Task: Find a guest house in Trento, Philippines, for 1 guest from 7th to 14th July, with a price range of ₹6000 to ₹14000, 1 bedroom, 1 bed, and self check-in option.
Action: Mouse moved to (462, 92)
Screenshot: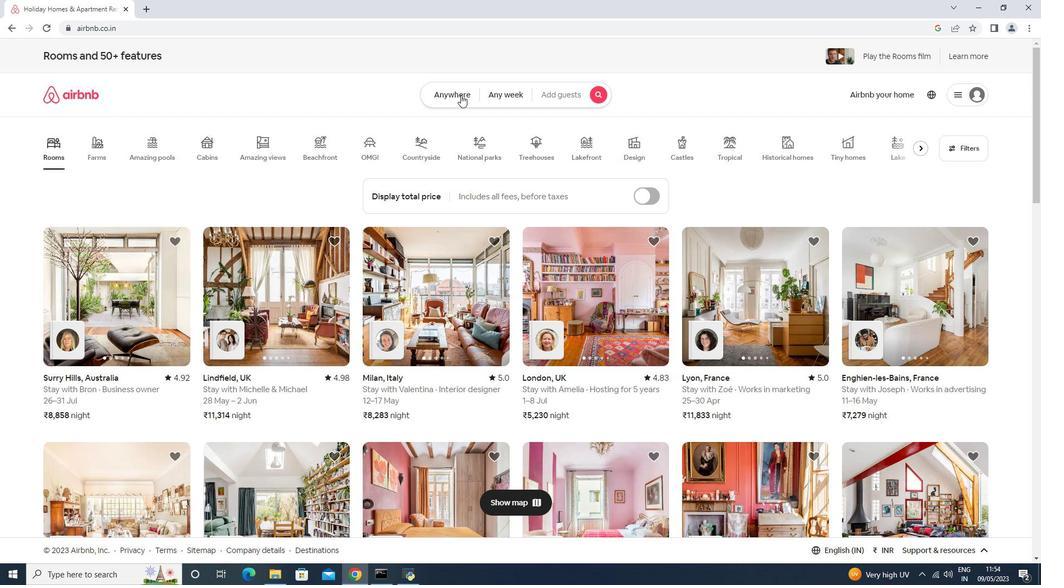 
Action: Mouse pressed left at (462, 92)
Screenshot: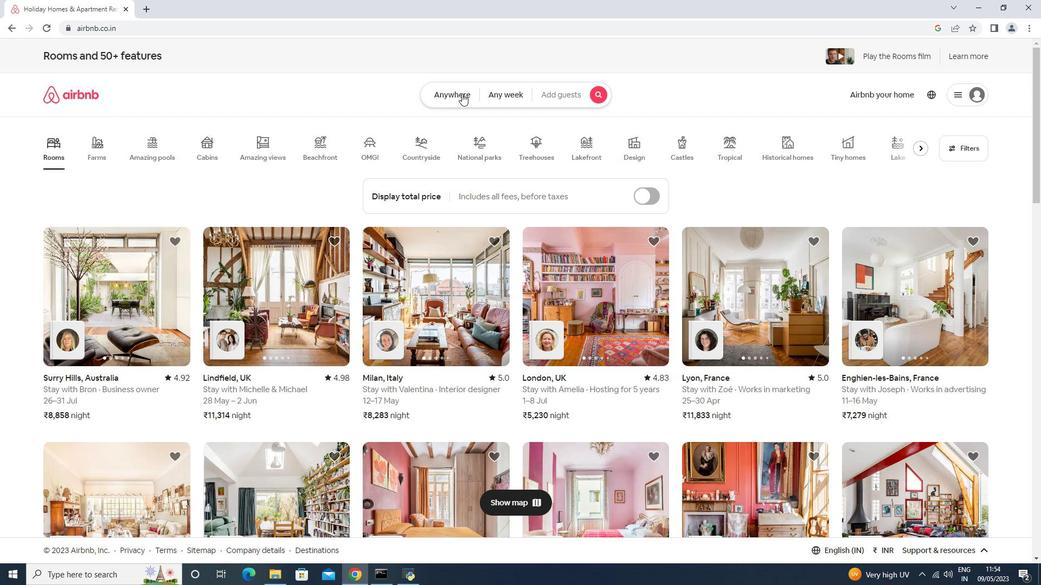 
Action: Mouse moved to (387, 144)
Screenshot: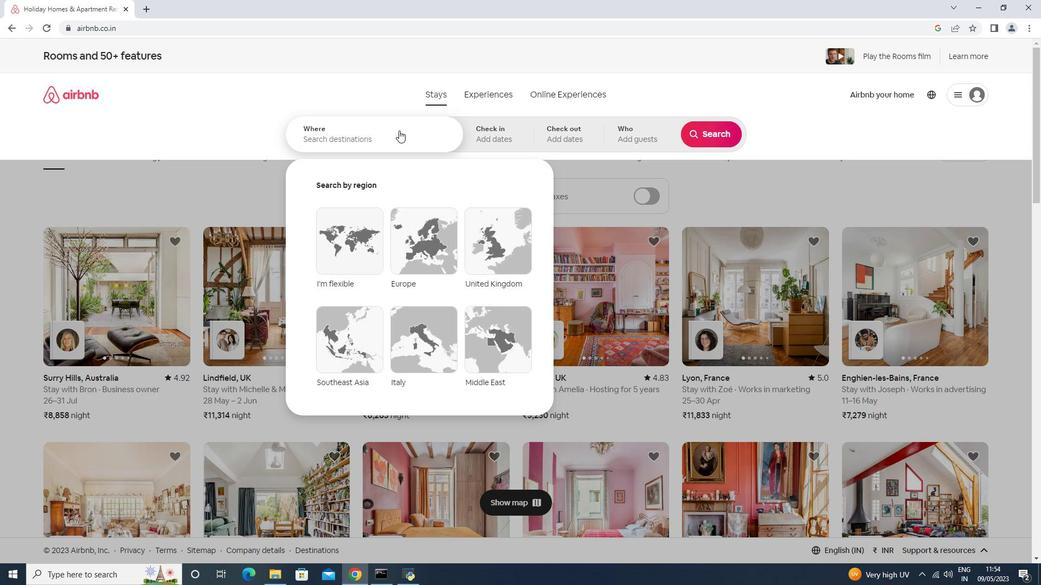 
Action: Mouse pressed left at (387, 144)
Screenshot: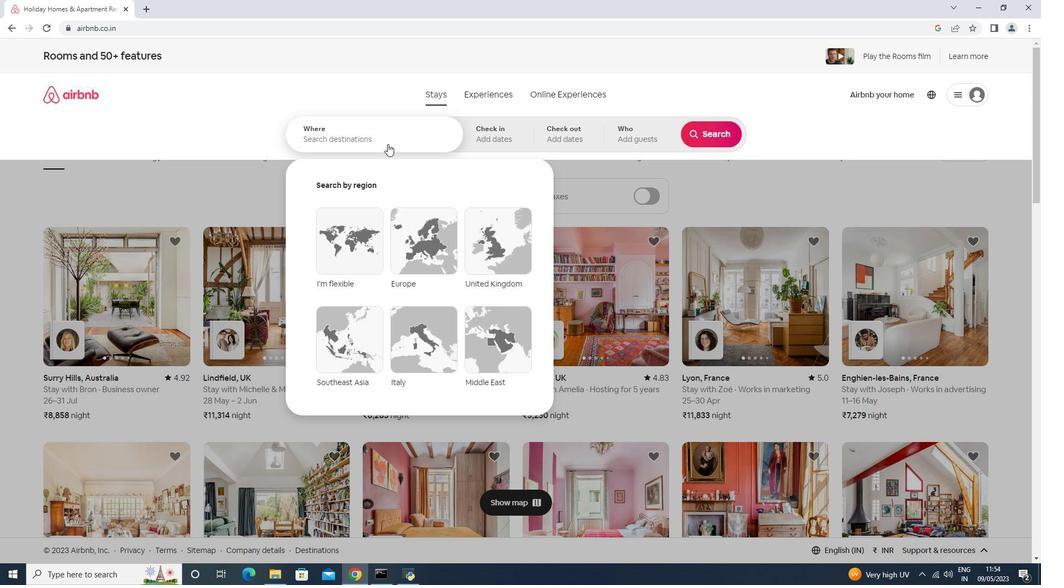 
Action: Key pressed <Key.shift>Trento,<Key.space><Key.shift><Key.shift><Key.shift><Key.shift><Key.shift><Key.shift><Key.shift><Key.shift><Key.shift><Key.shift><Key.shift><Key.shift><Key.shift><Key.shift><Key.shift><Key.shift><Key.shift><Key.shift><Key.shift><Key.shift><Key.shift><Key.shift><Key.shift>Phillippins<Key.enter>
Screenshot: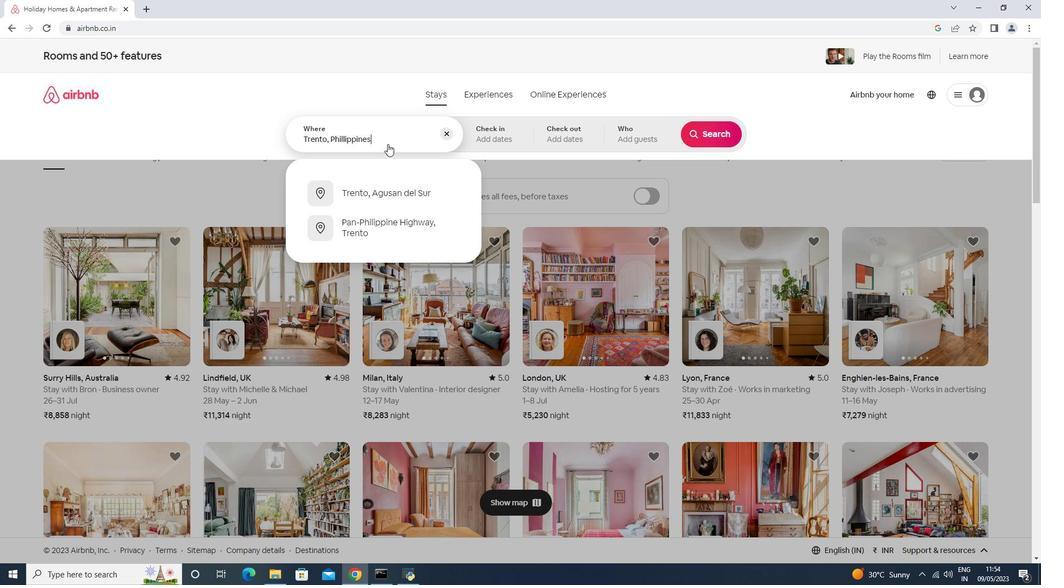 
Action: Mouse moved to (707, 219)
Screenshot: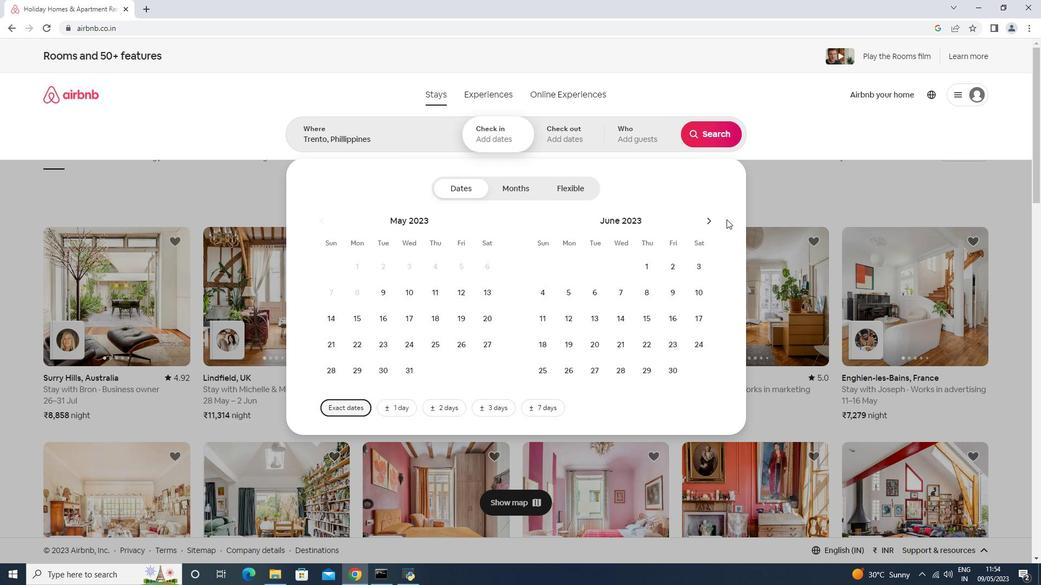 
Action: Mouse pressed left at (707, 219)
Screenshot: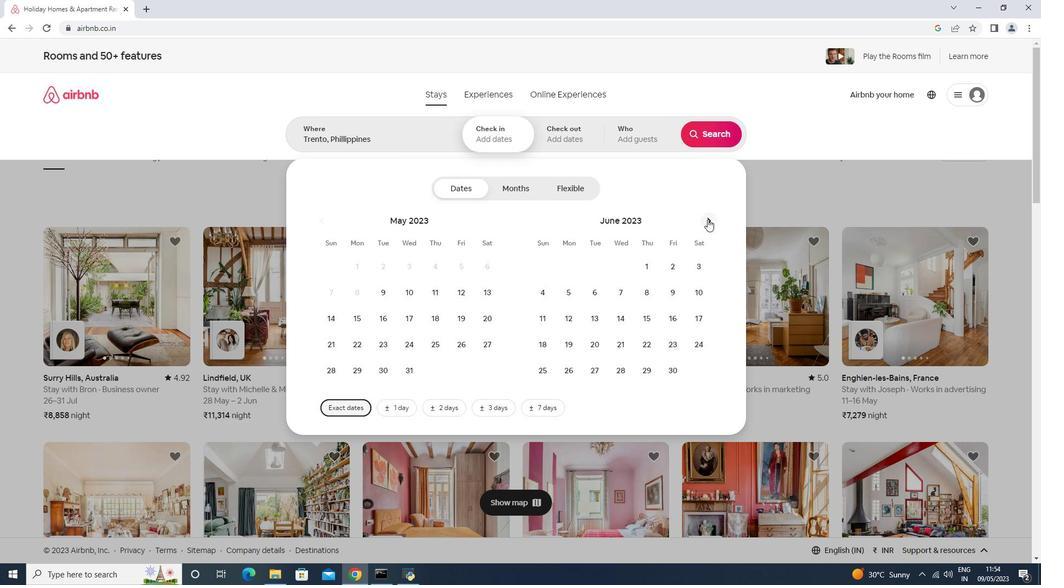 
Action: Mouse moved to (667, 291)
Screenshot: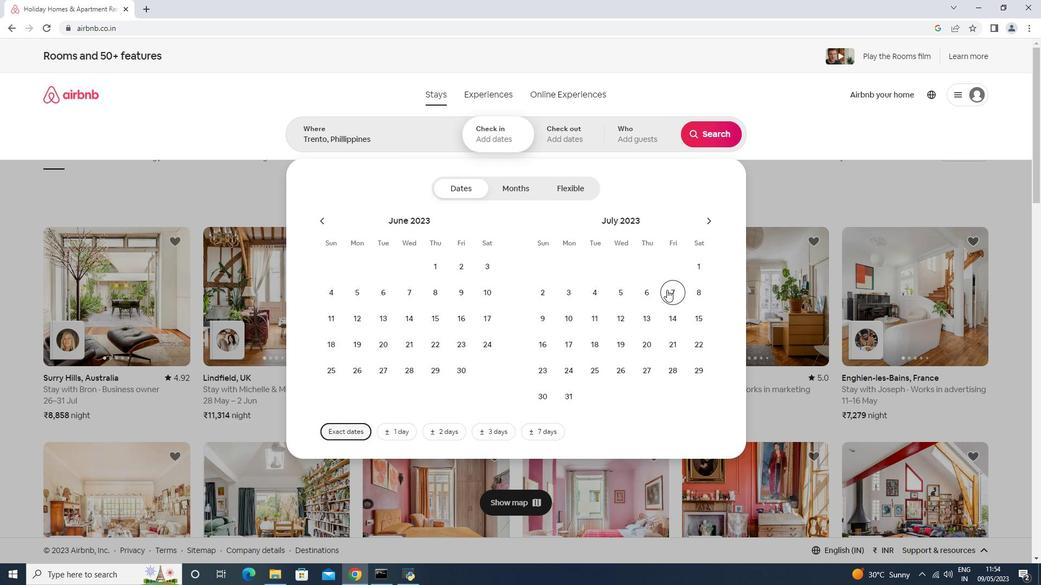 
Action: Mouse pressed left at (667, 291)
Screenshot: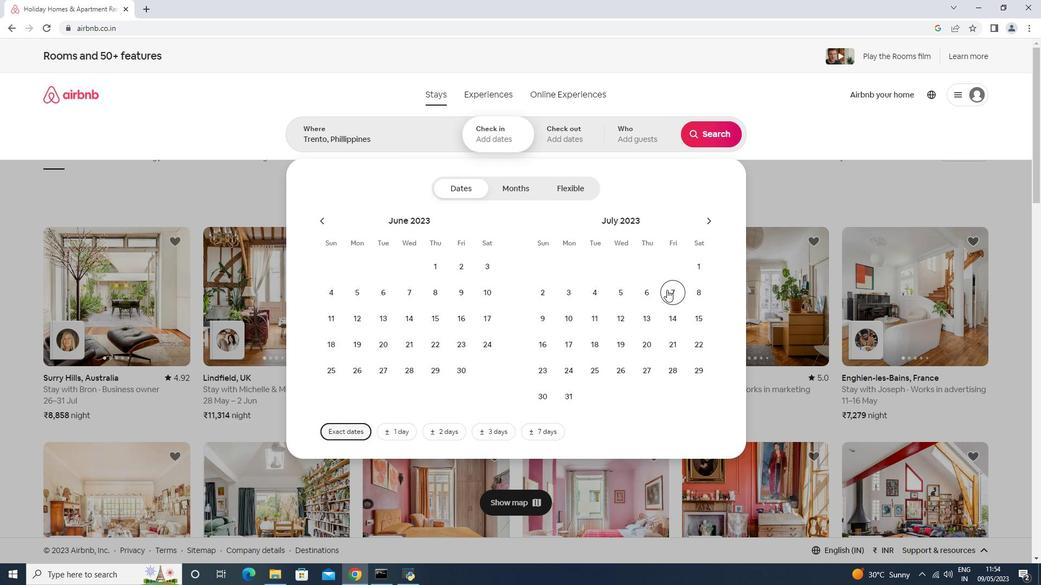 
Action: Mouse moved to (676, 321)
Screenshot: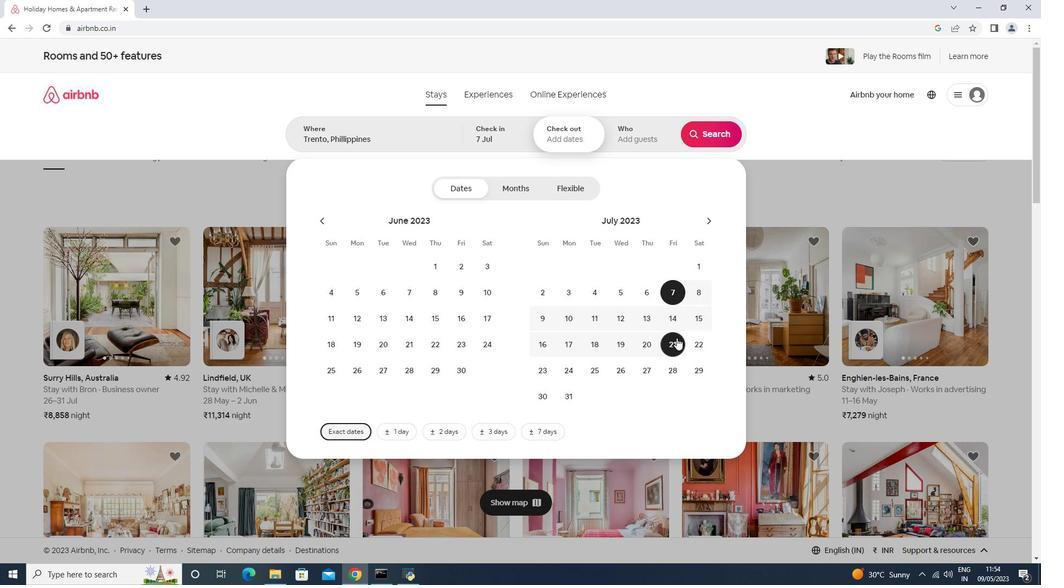 
Action: Mouse pressed left at (676, 321)
Screenshot: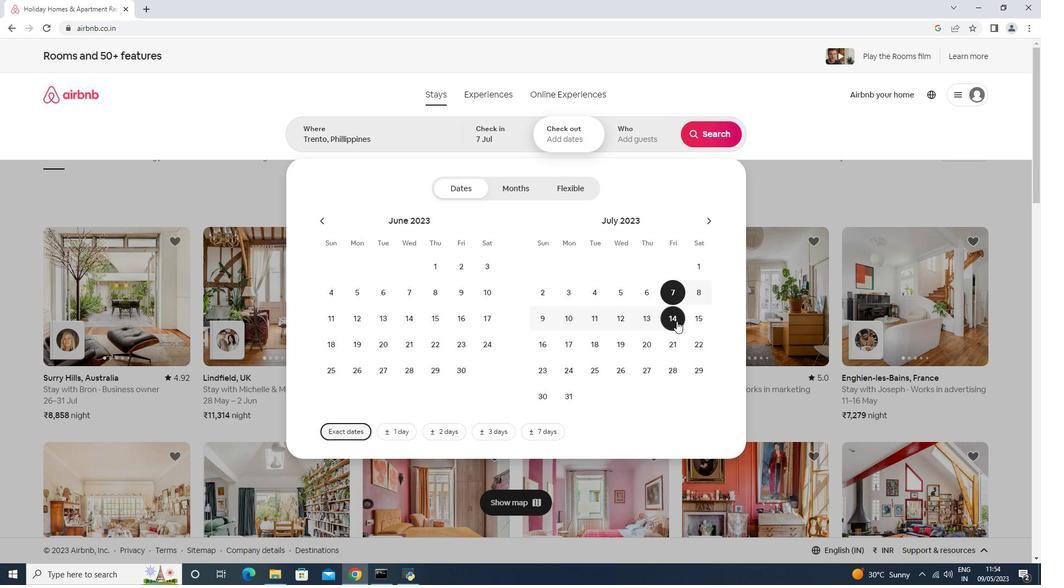 
Action: Mouse moved to (644, 149)
Screenshot: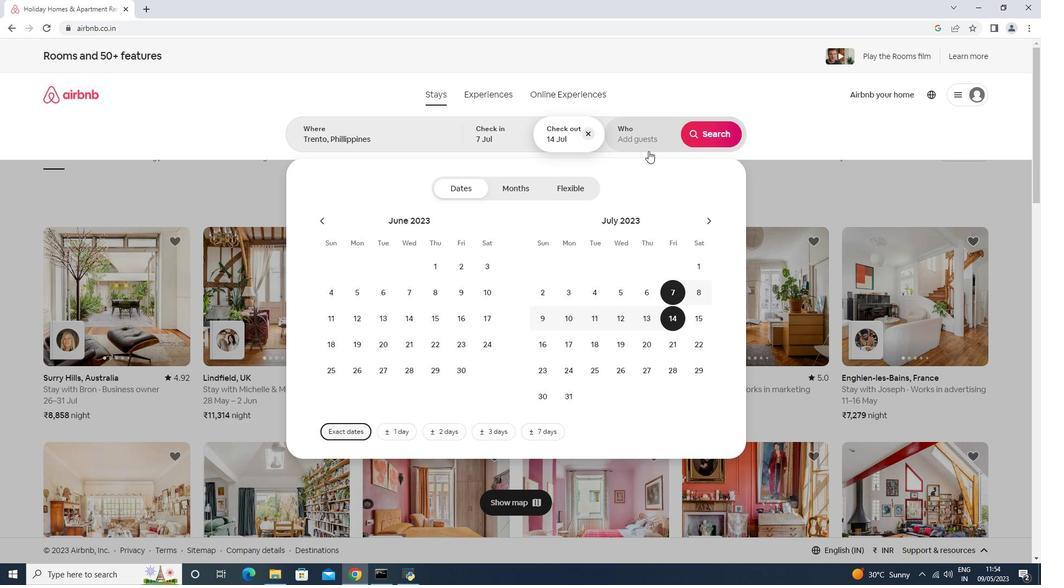 
Action: Mouse pressed left at (644, 149)
Screenshot: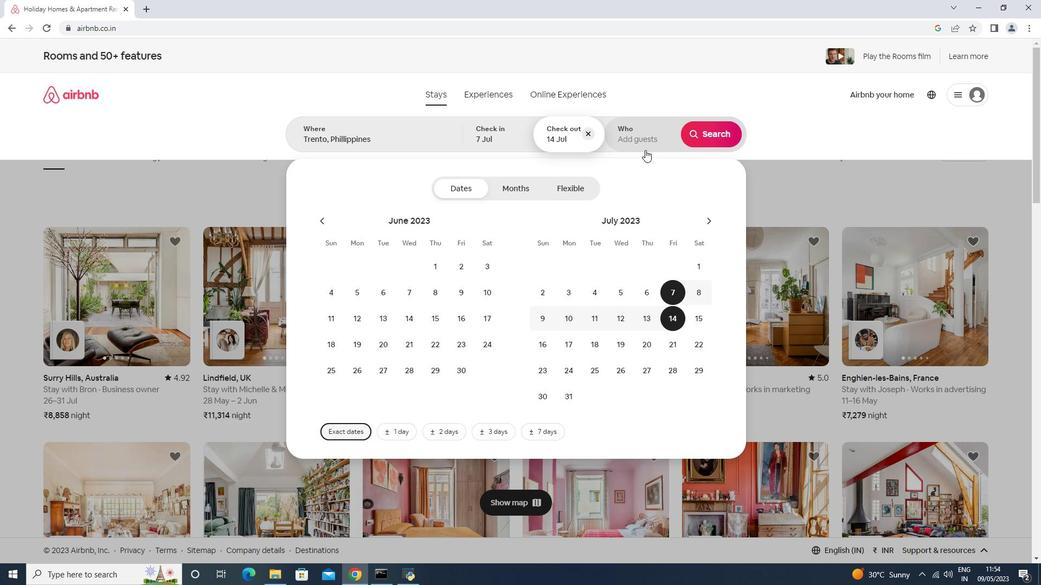 
Action: Mouse moved to (710, 192)
Screenshot: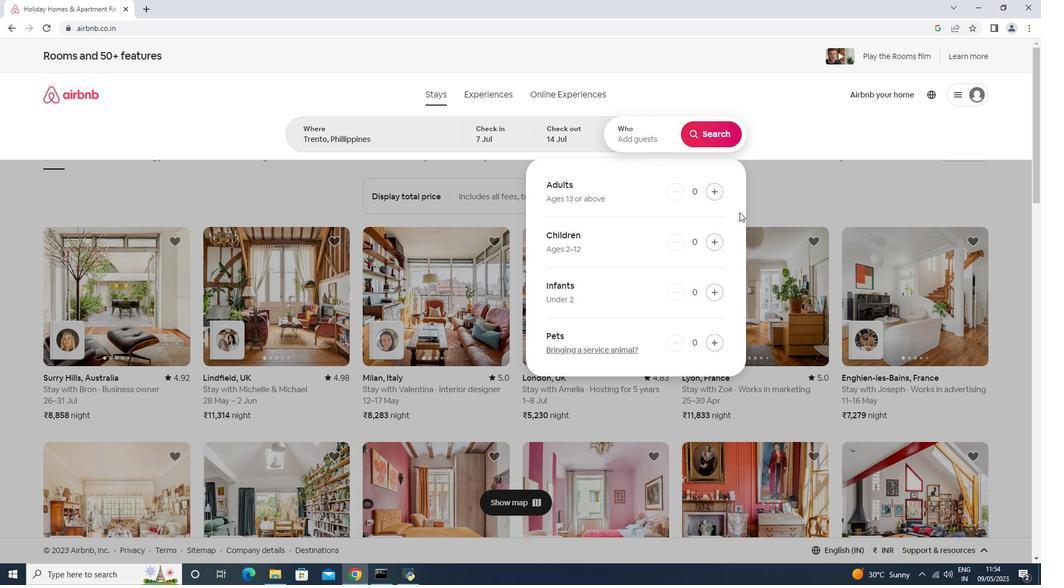 
Action: Mouse pressed left at (710, 192)
Screenshot: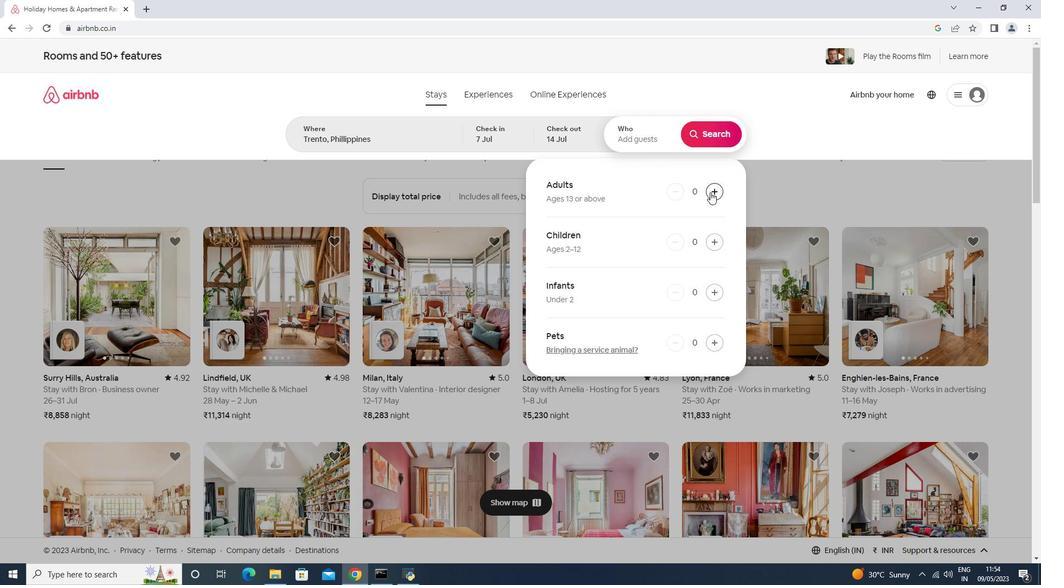 
Action: Mouse moved to (718, 131)
Screenshot: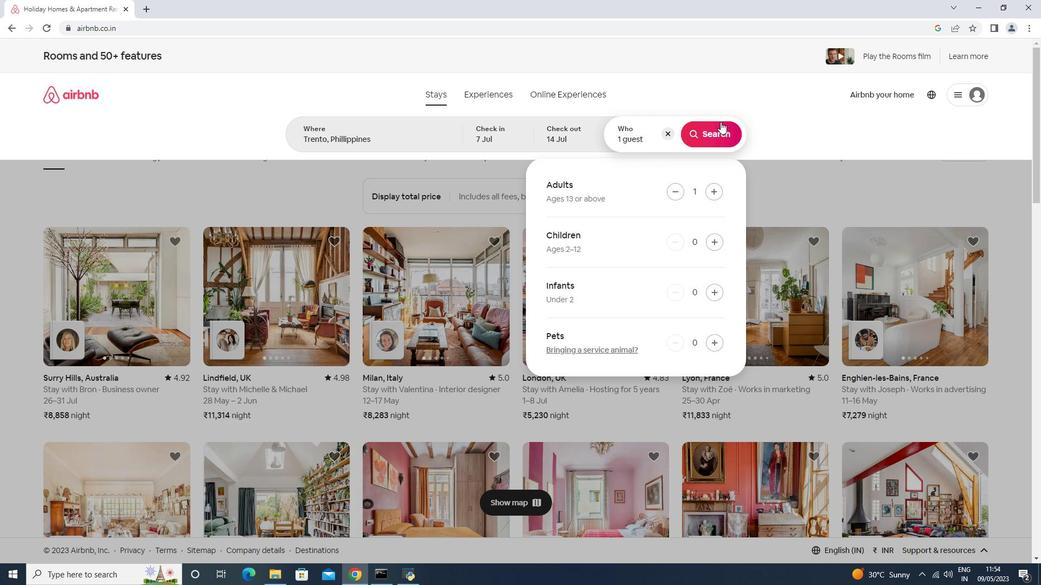 
Action: Mouse pressed left at (718, 131)
Screenshot: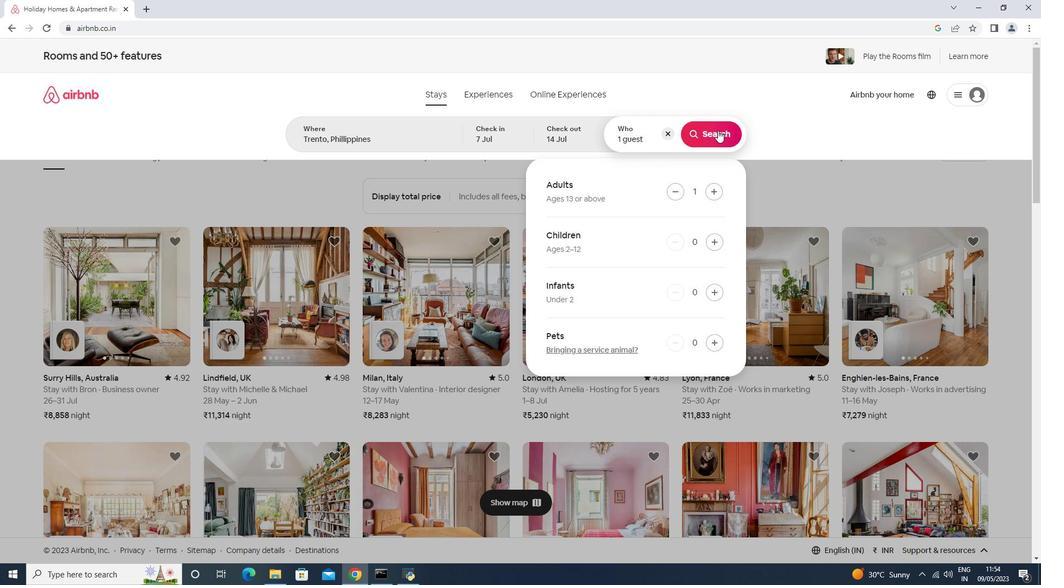 
Action: Mouse moved to (988, 111)
Screenshot: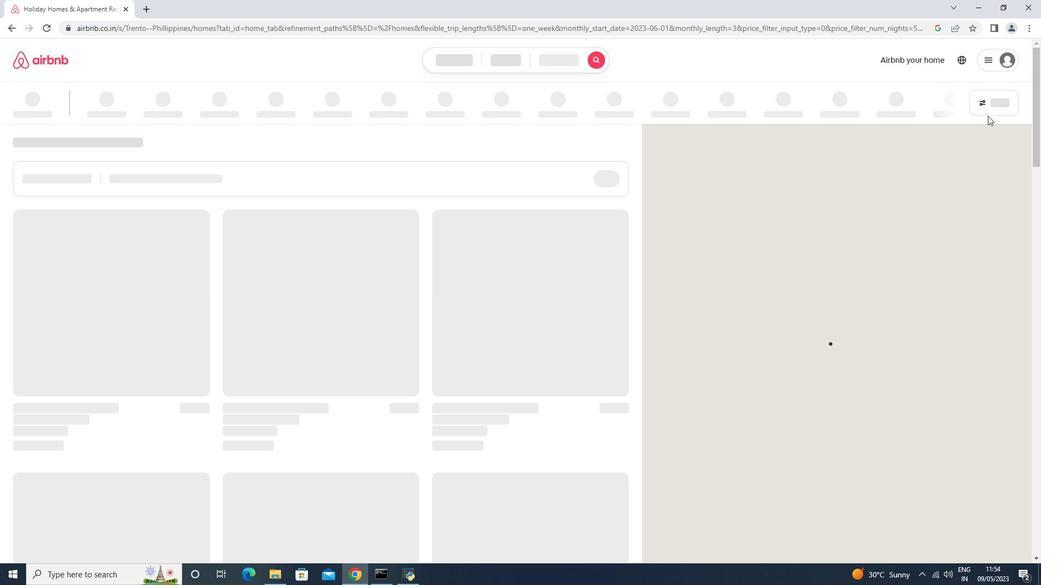 
Action: Mouse pressed left at (988, 111)
Screenshot: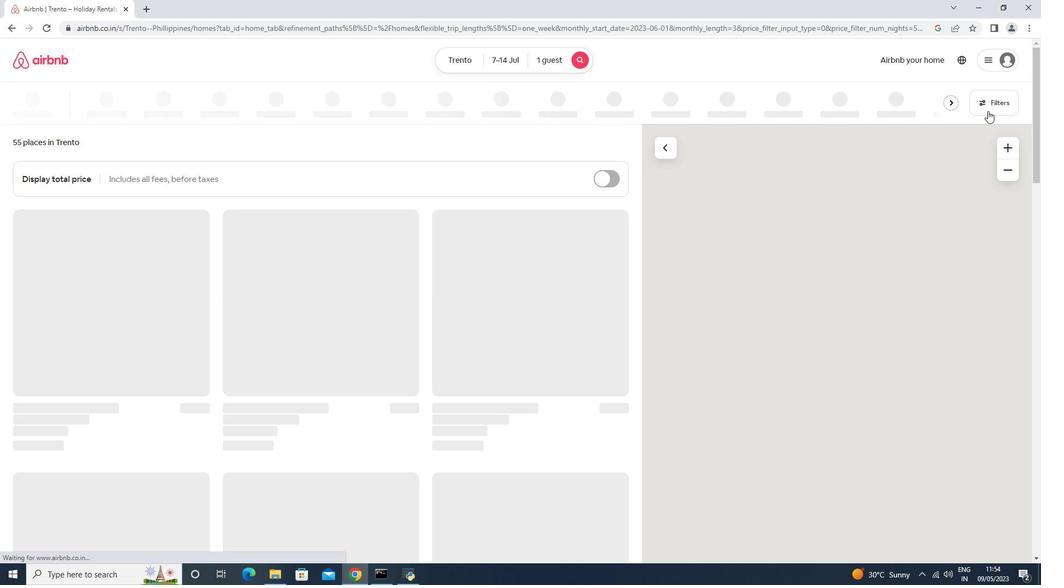 
Action: Mouse moved to (463, 356)
Screenshot: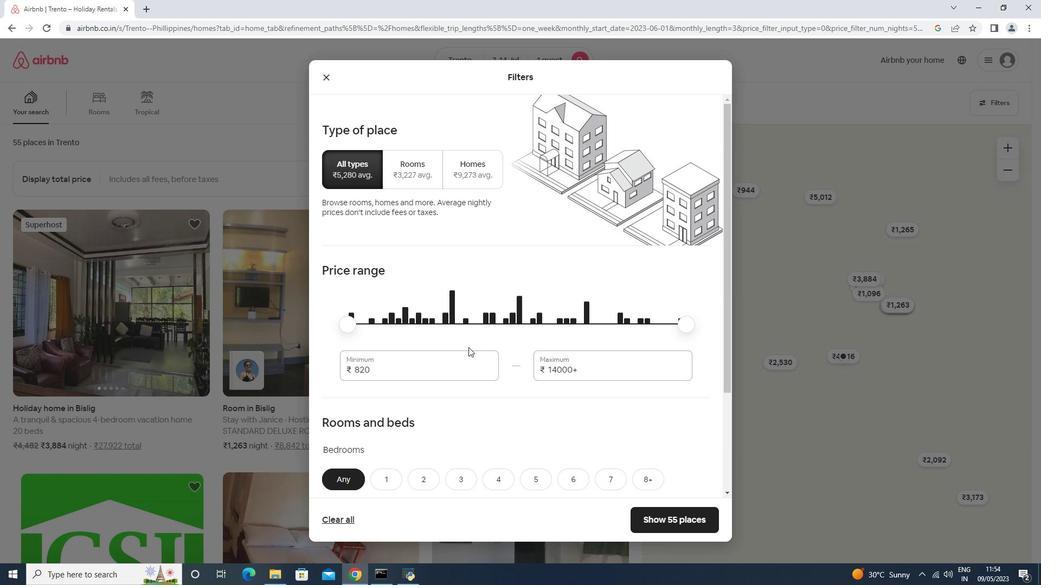 
Action: Mouse pressed left at (463, 356)
Screenshot: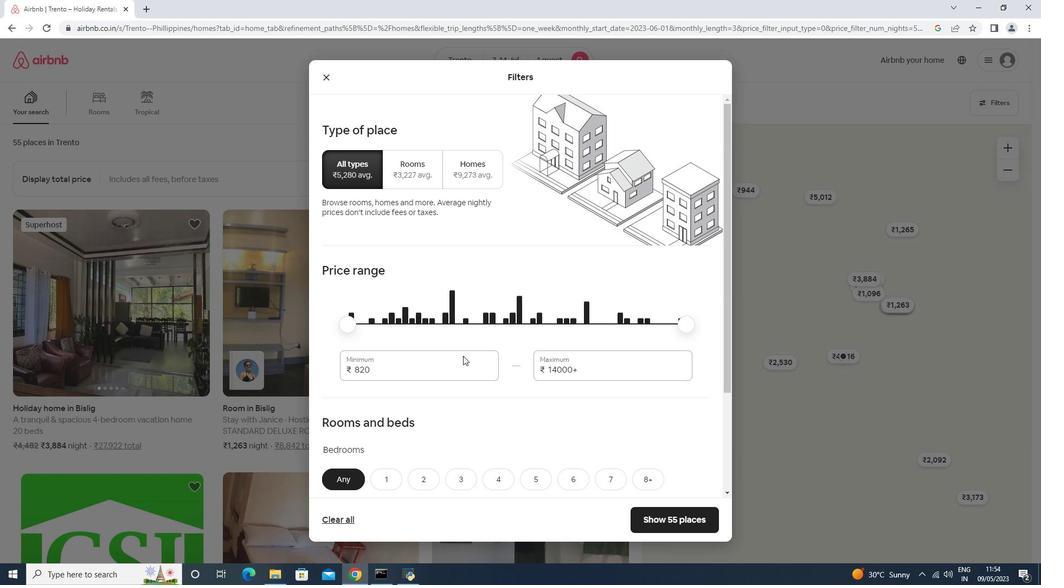 
Action: Mouse moved to (462, 356)
Screenshot: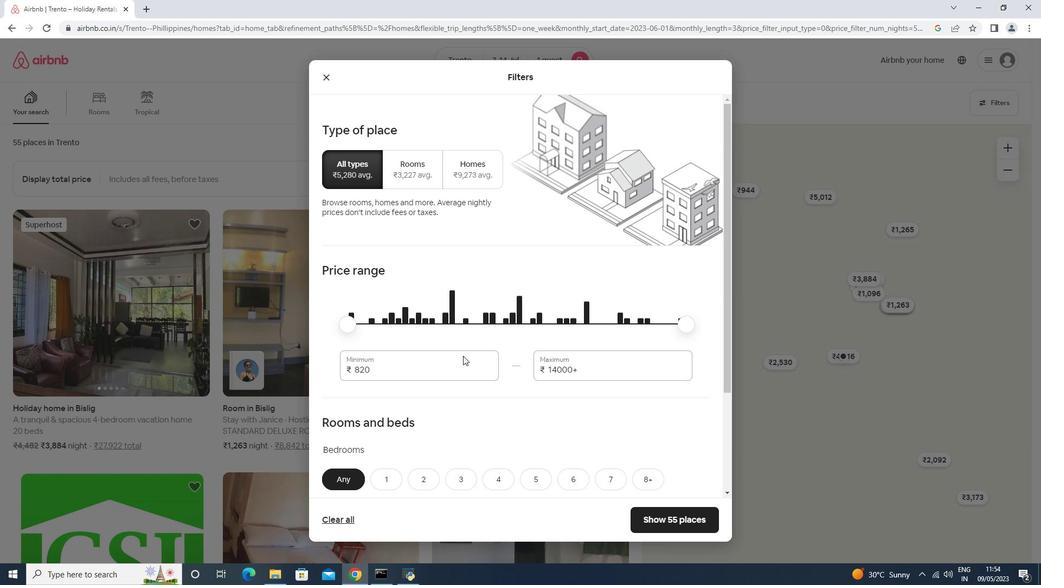 
Action: Key pressed <Key.backspace><Key.backspace><Key.backspace><Key.backspace><Key.backspace><Key.backspace>6000<Key.tab>1400
Screenshot: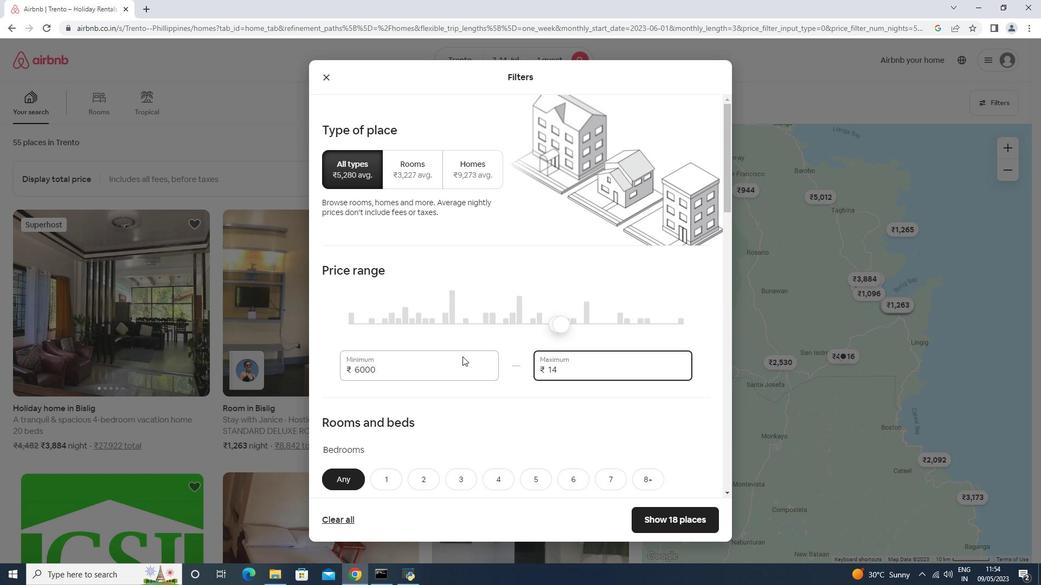 
Action: Mouse moved to (463, 355)
Screenshot: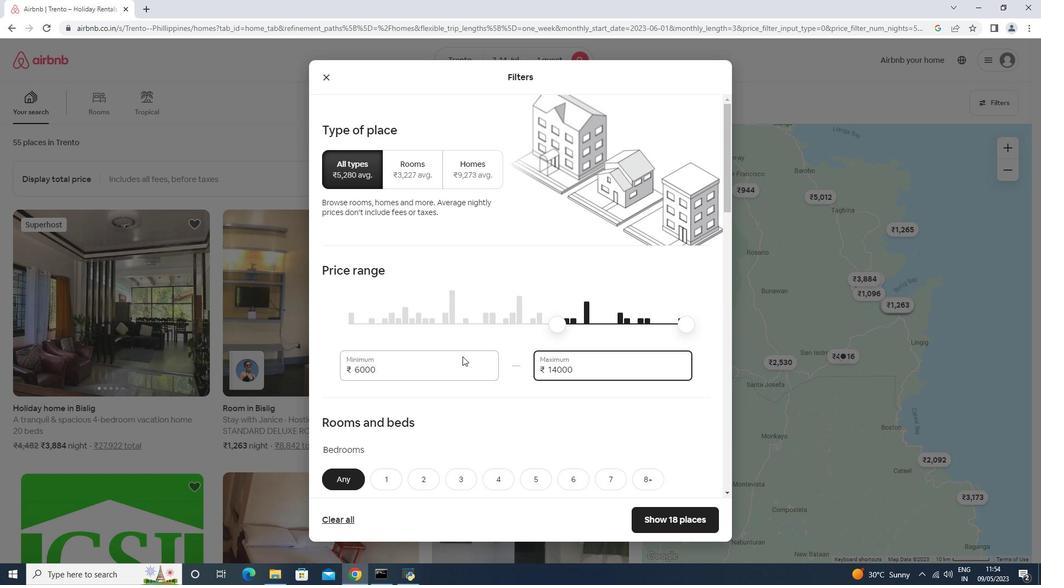 
Action: Mouse scrolled (463, 354) with delta (0, 0)
Screenshot: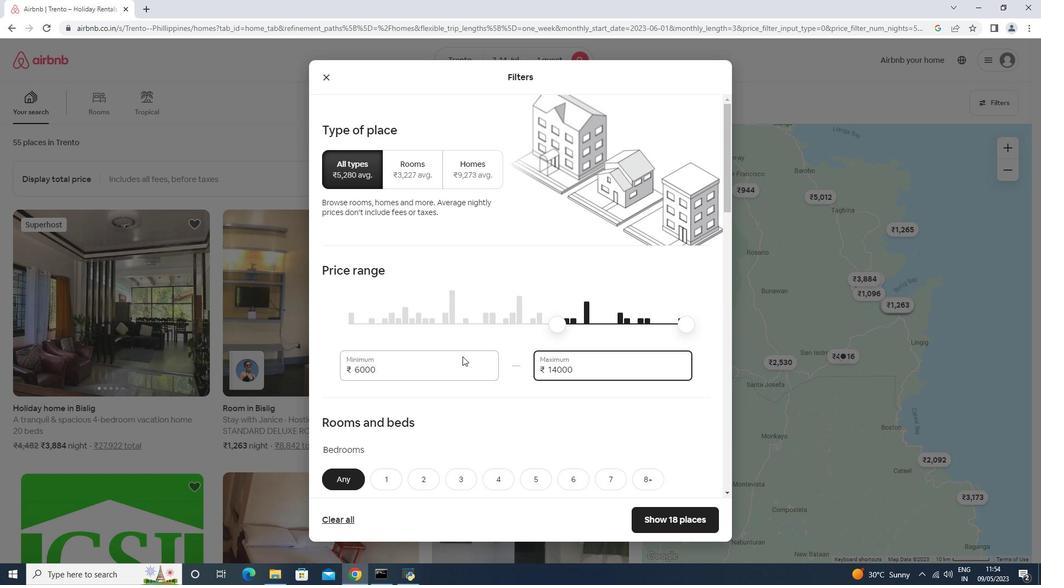 
Action: Mouse scrolled (463, 354) with delta (0, 0)
Screenshot: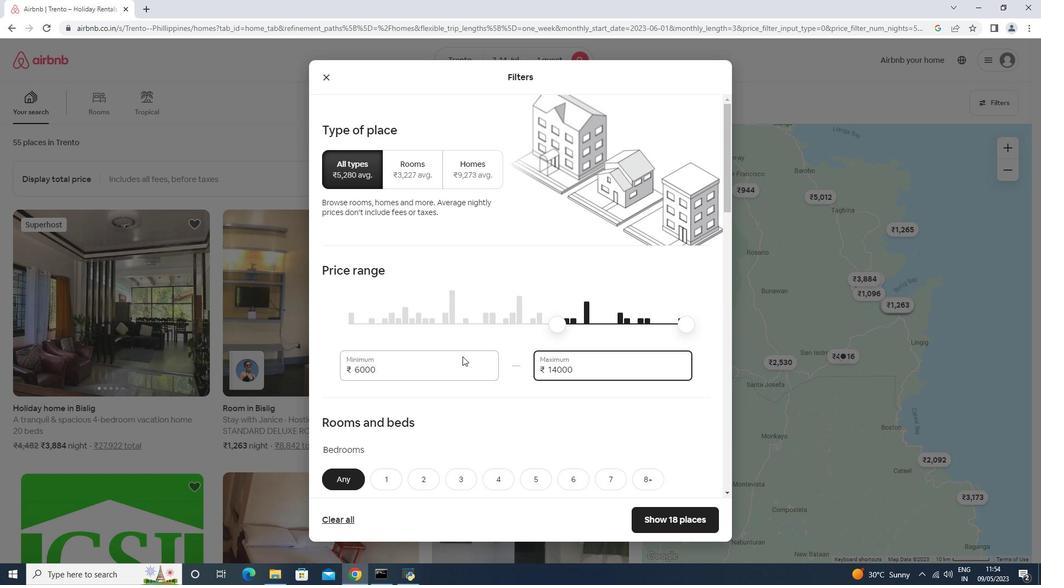
Action: Mouse scrolled (463, 354) with delta (0, 0)
Screenshot: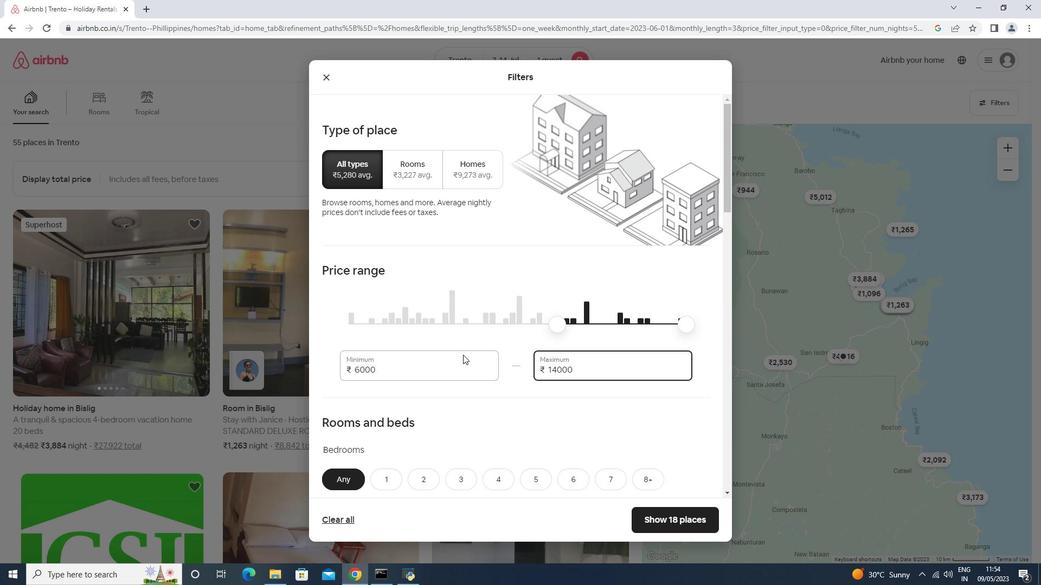 
Action: Mouse scrolled (463, 354) with delta (0, 0)
Screenshot: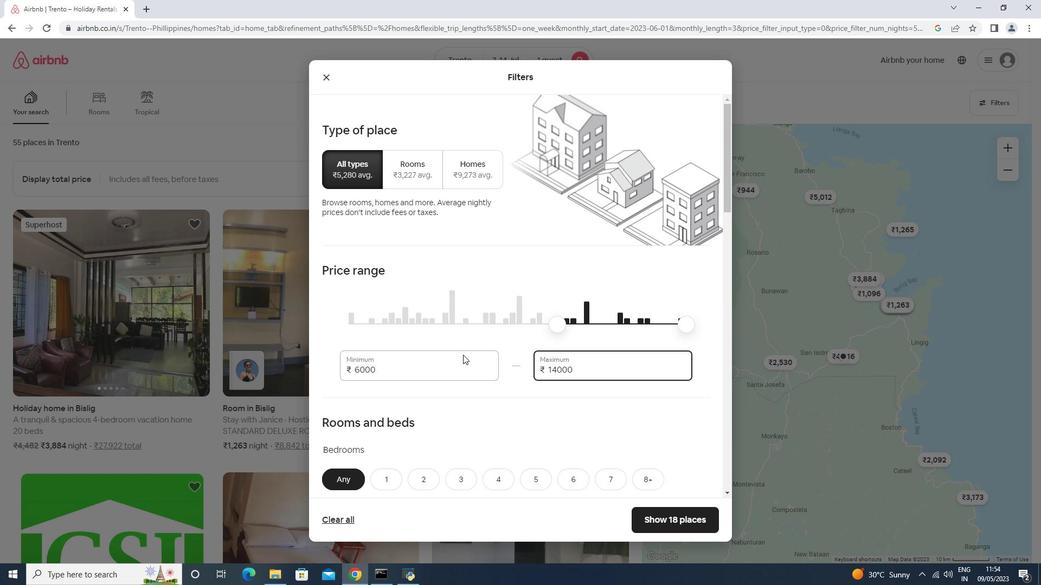 
Action: Mouse moved to (399, 265)
Screenshot: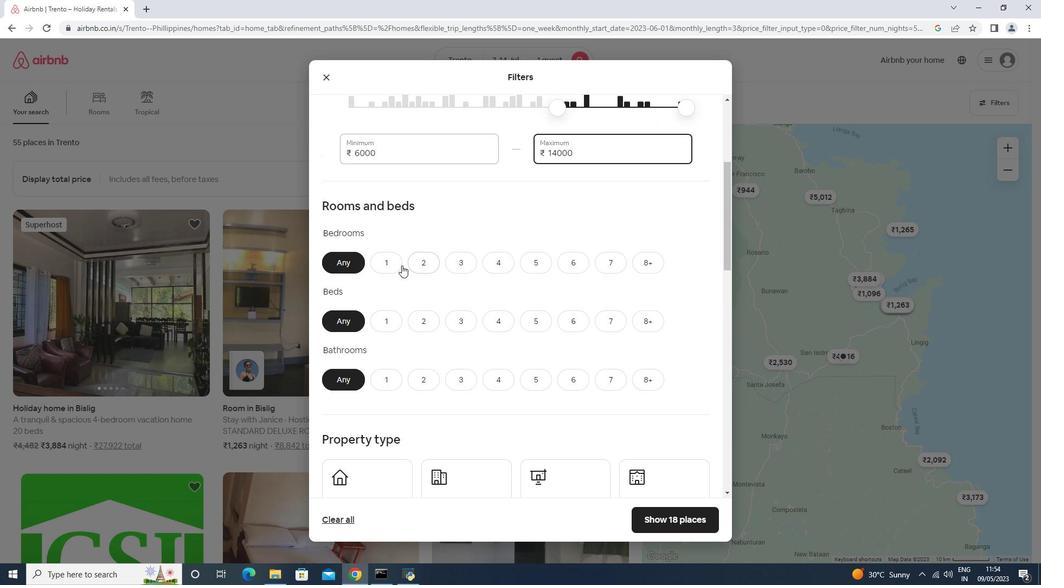 
Action: Mouse pressed left at (399, 265)
Screenshot: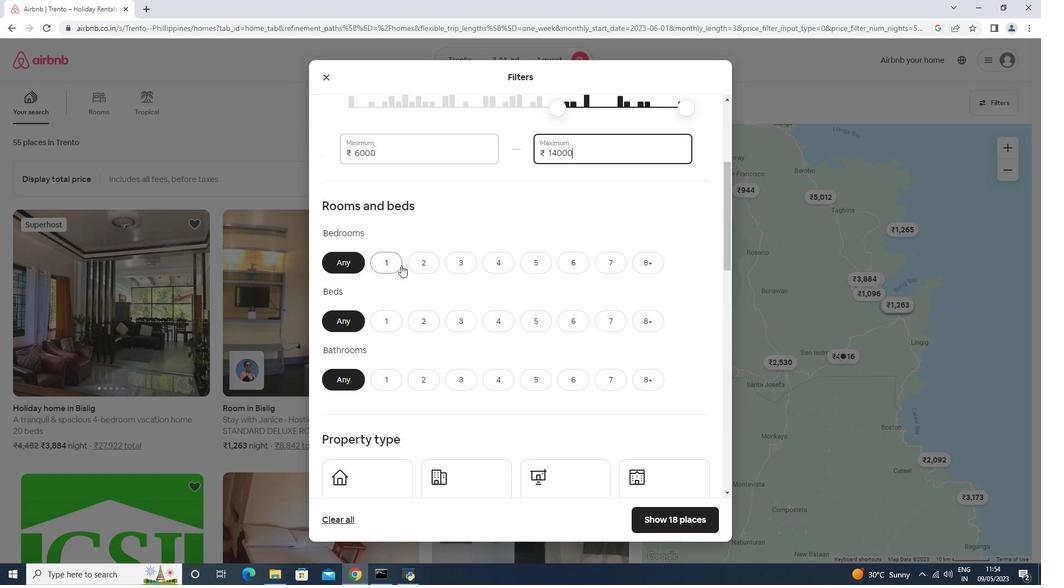 
Action: Mouse moved to (389, 345)
Screenshot: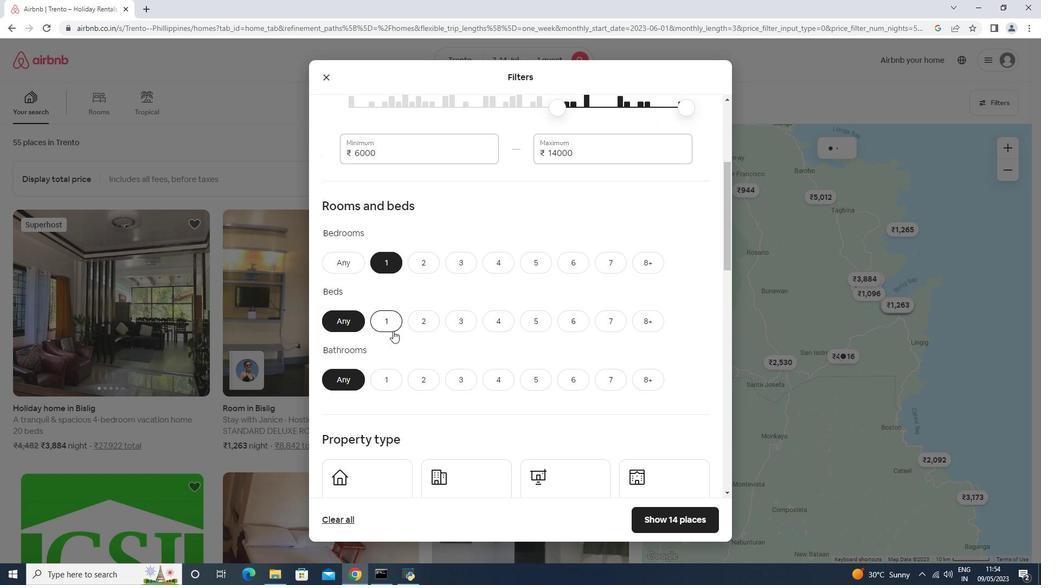 
Action: Mouse pressed left at (392, 331)
Screenshot: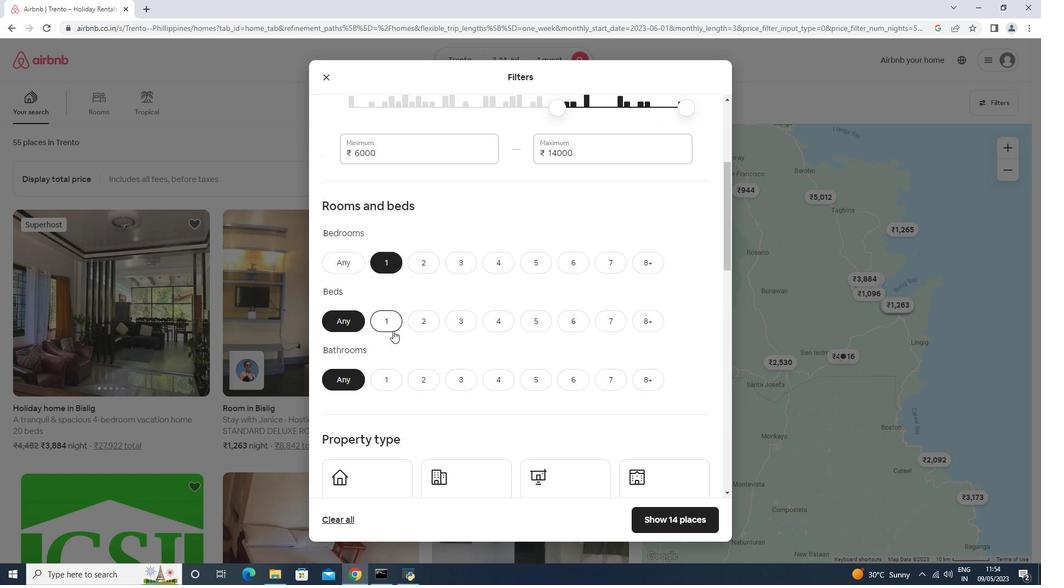 
Action: Mouse moved to (380, 386)
Screenshot: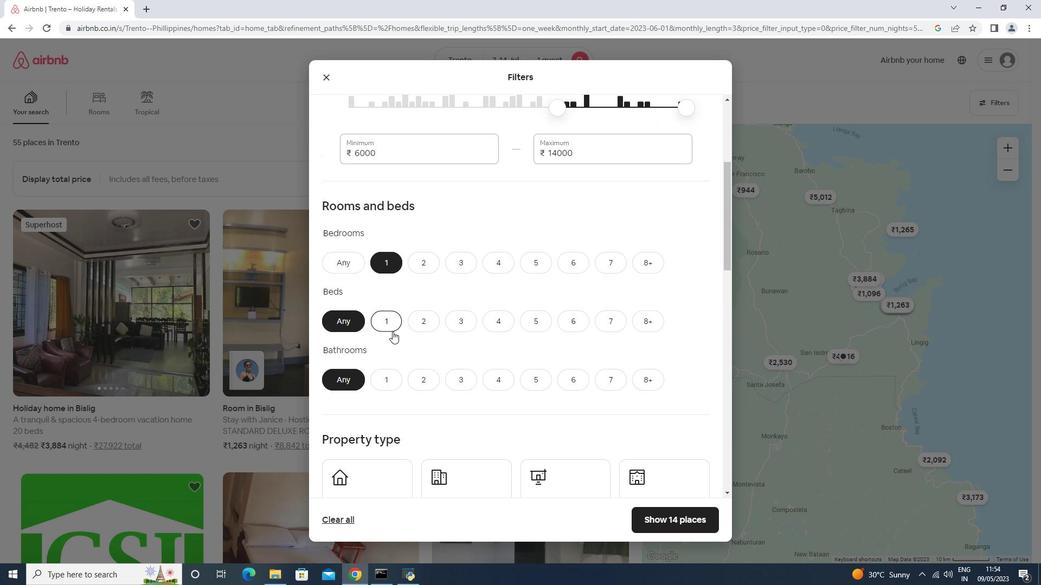 
Action: Mouse pressed left at (380, 386)
Screenshot: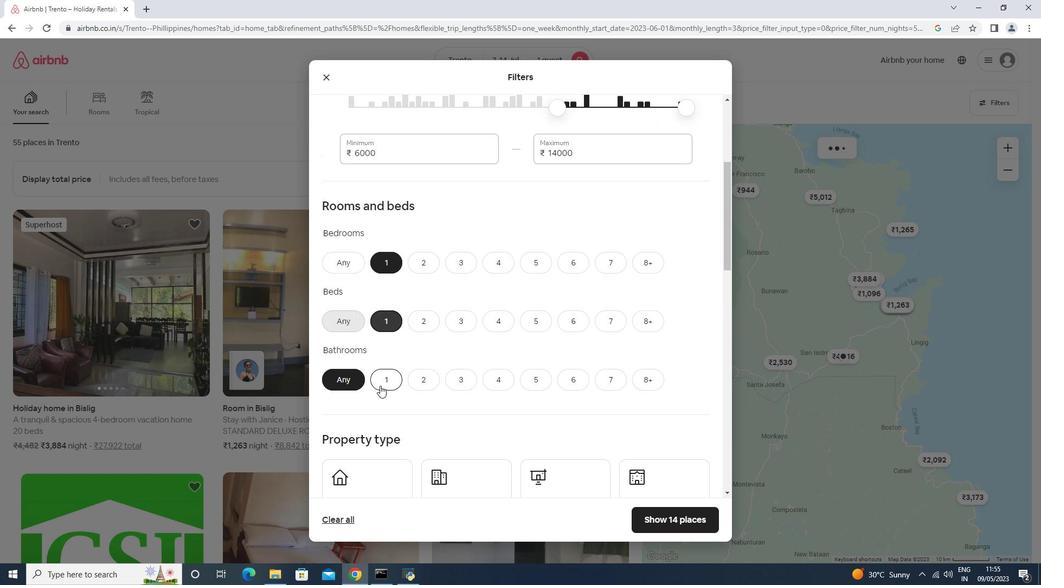 
Action: Mouse scrolled (380, 385) with delta (0, 0)
Screenshot: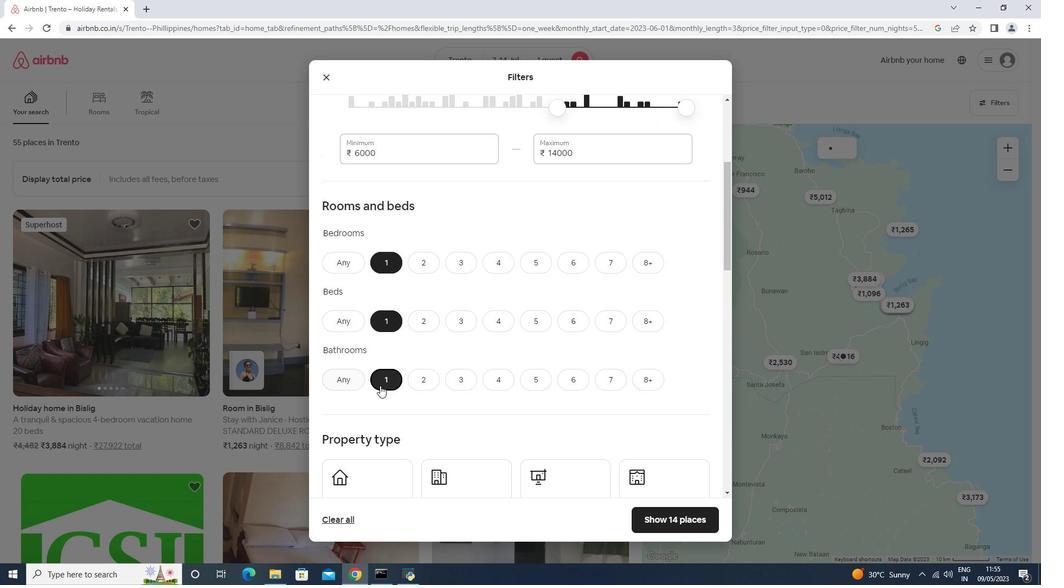 
Action: Mouse scrolled (380, 385) with delta (0, 0)
Screenshot: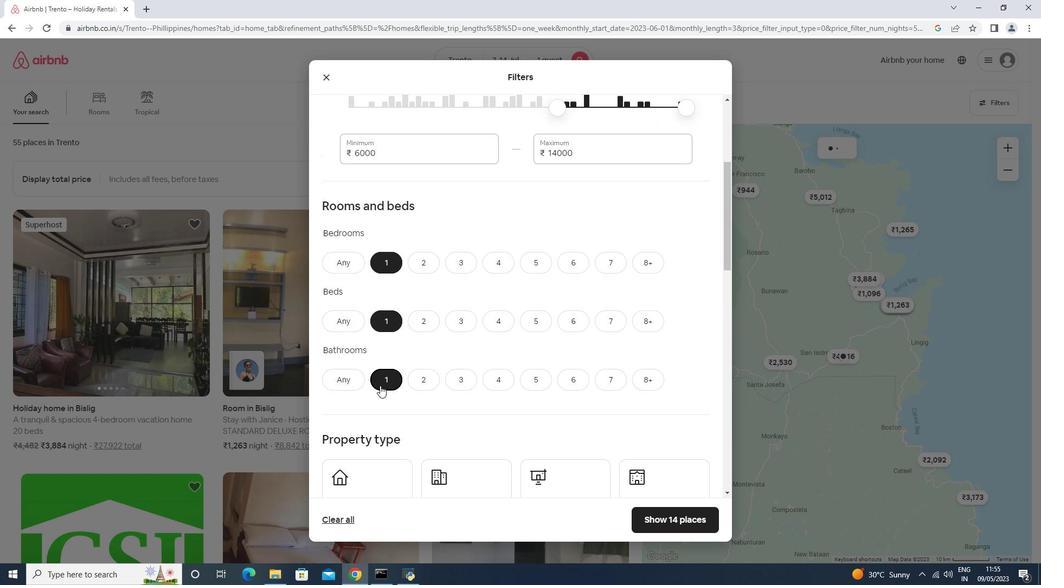 
Action: Mouse scrolled (380, 385) with delta (0, 0)
Screenshot: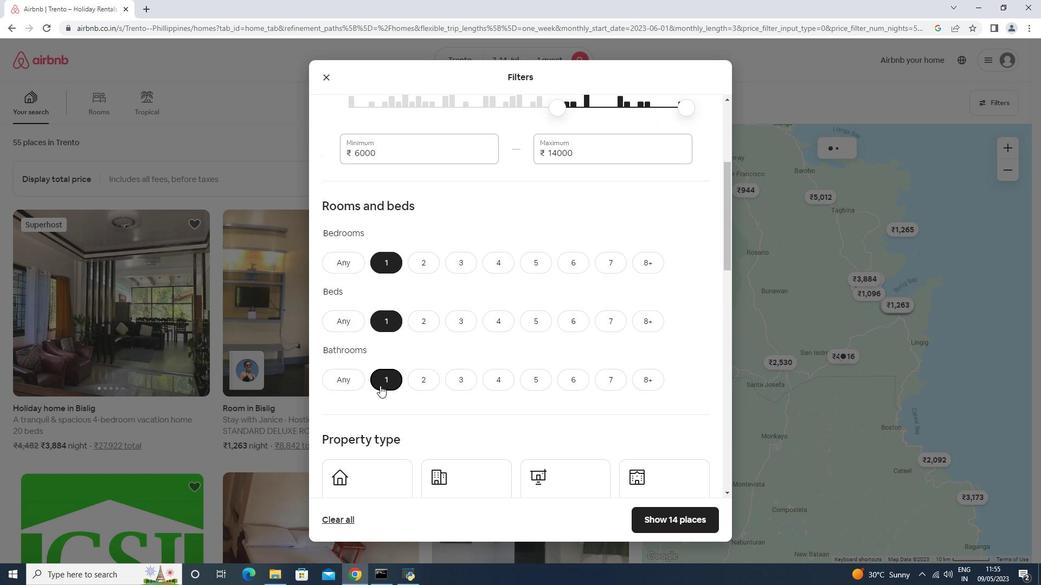 
Action: Mouse scrolled (380, 385) with delta (0, 0)
Screenshot: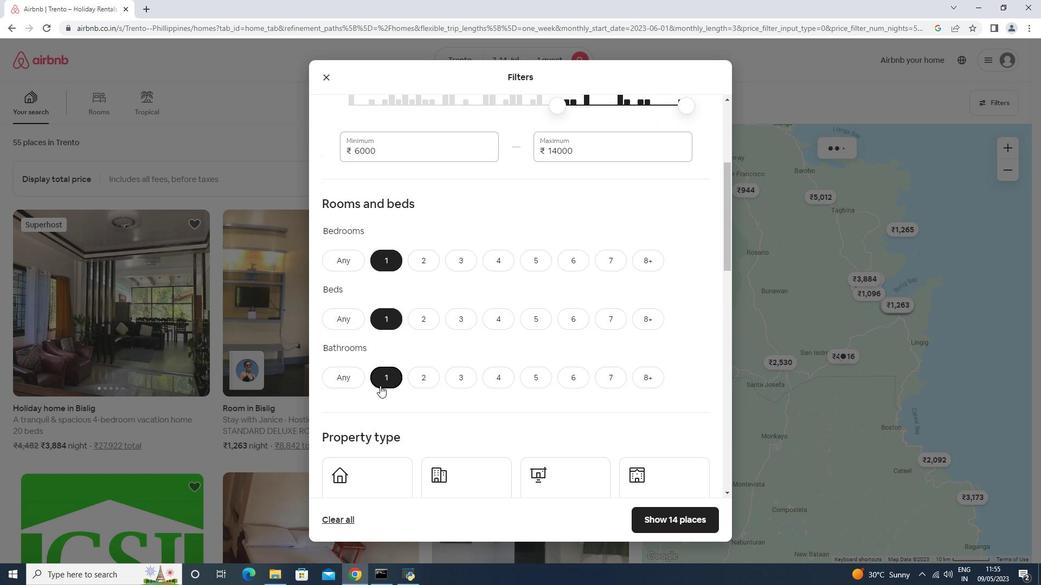 
Action: Mouse moved to (389, 297)
Screenshot: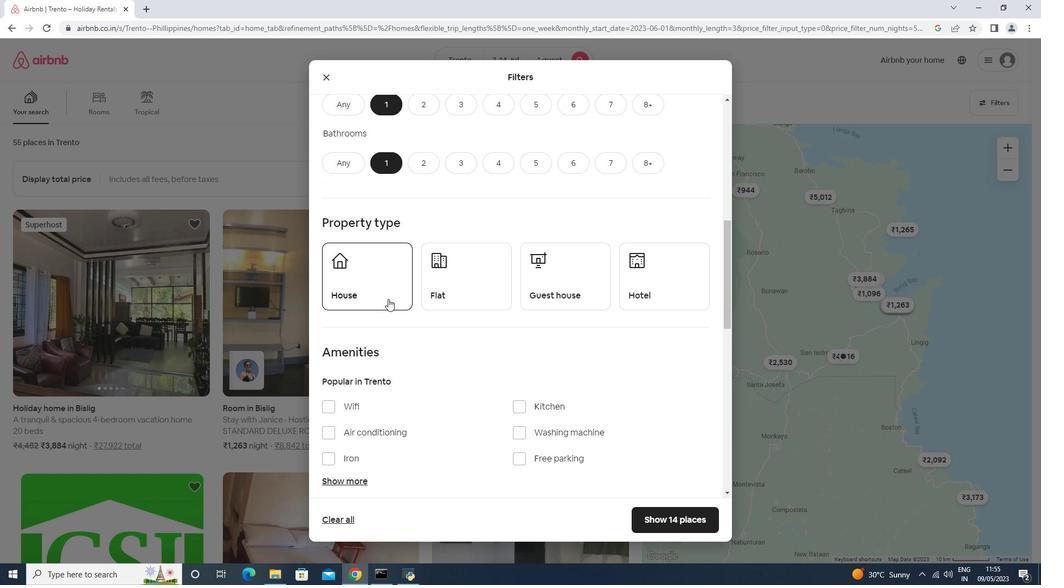 
Action: Mouse pressed left at (389, 297)
Screenshot: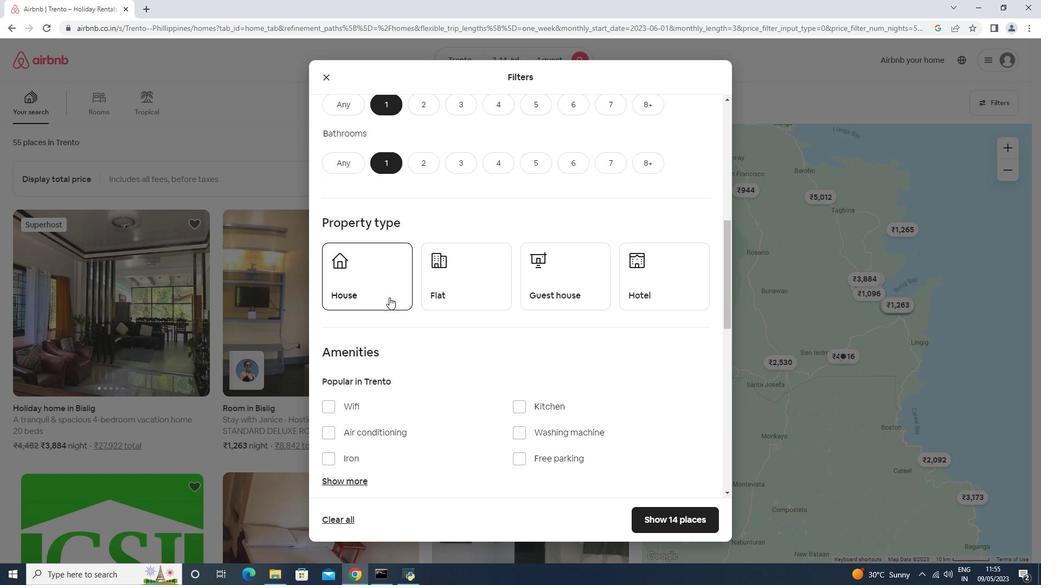
Action: Mouse moved to (504, 296)
Screenshot: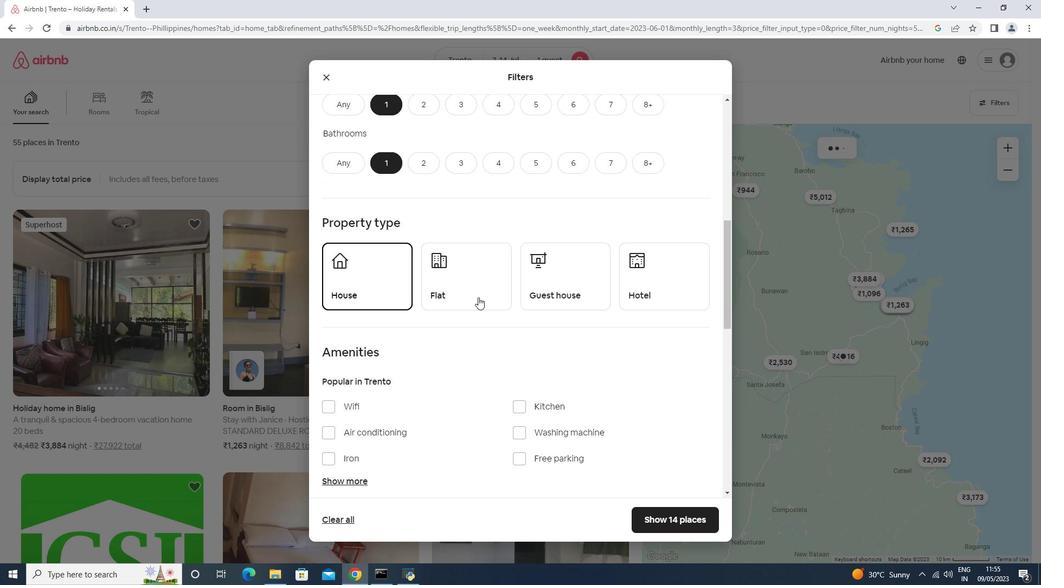 
Action: Mouse pressed left at (504, 296)
Screenshot: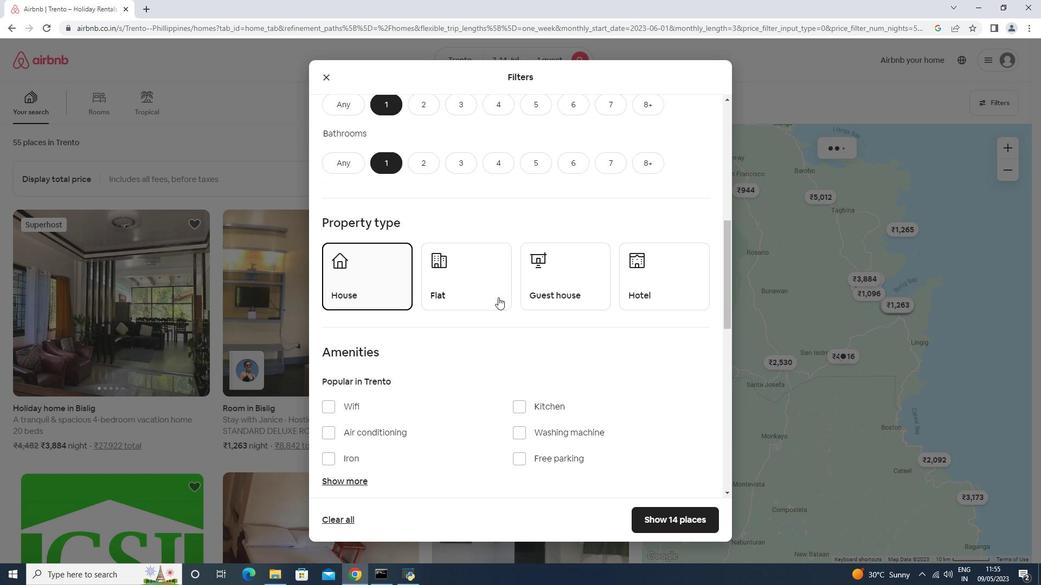 
Action: Mouse moved to (593, 282)
Screenshot: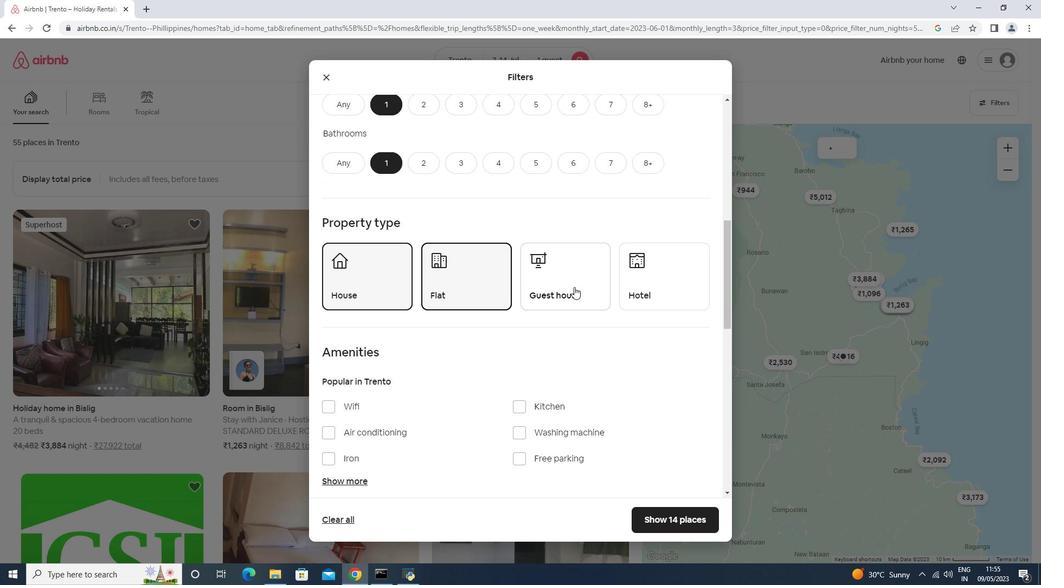
Action: Mouse pressed left at (593, 282)
Screenshot: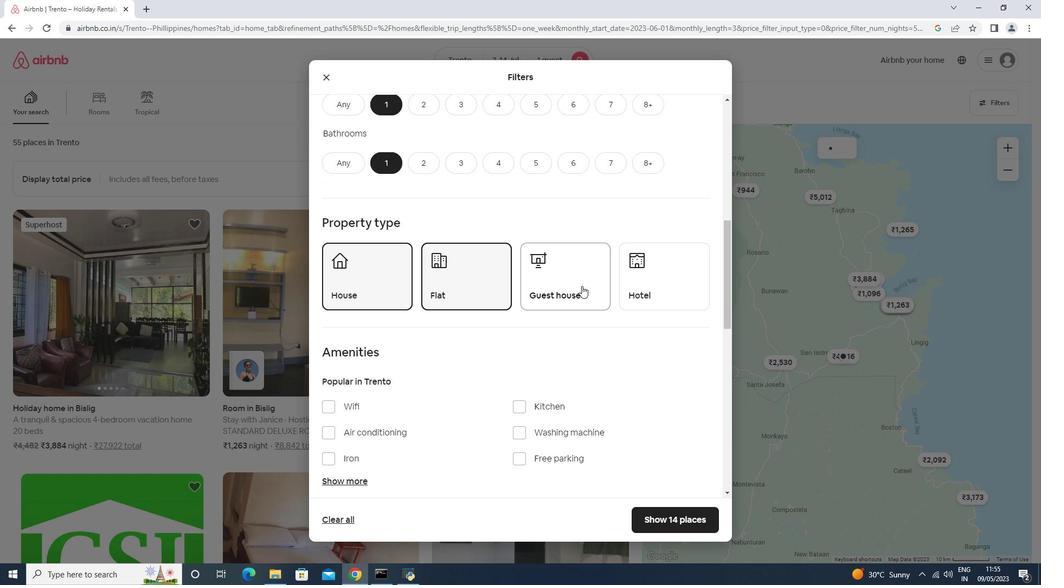 
Action: Mouse moved to (589, 285)
Screenshot: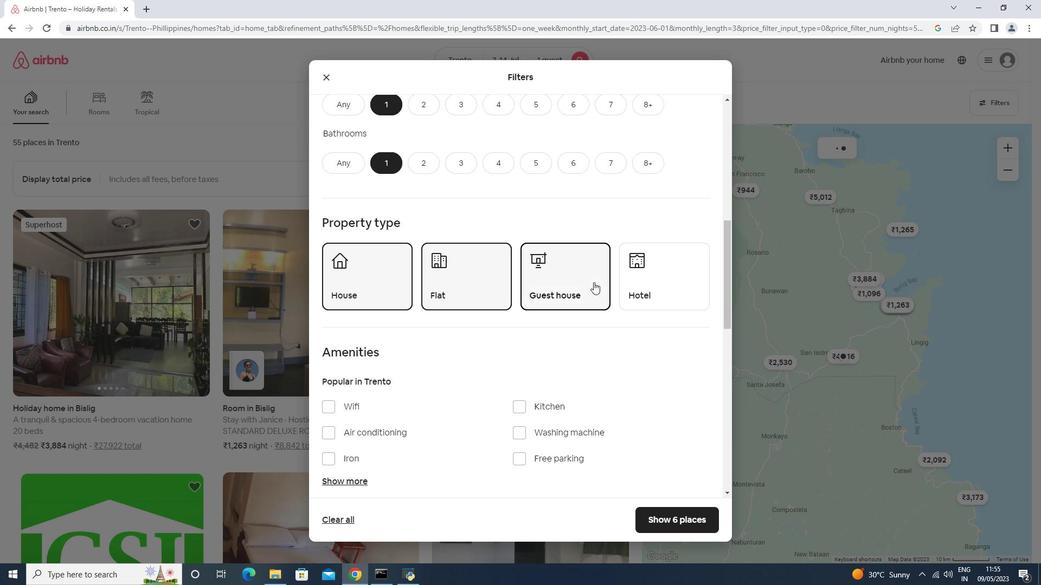 
Action: Mouse scrolled (589, 284) with delta (0, 0)
Screenshot: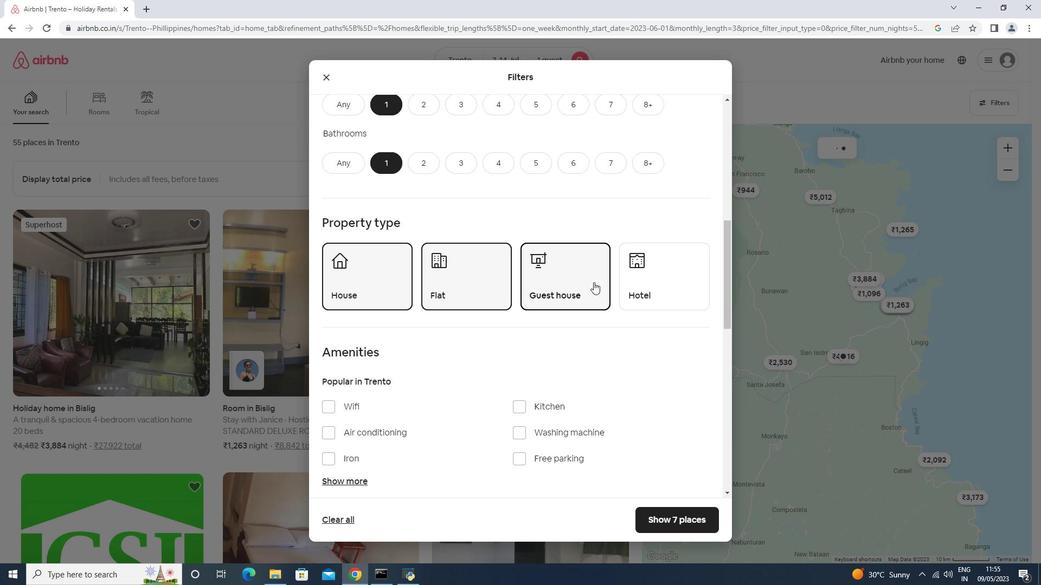 
Action: Mouse scrolled (589, 284) with delta (0, 0)
Screenshot: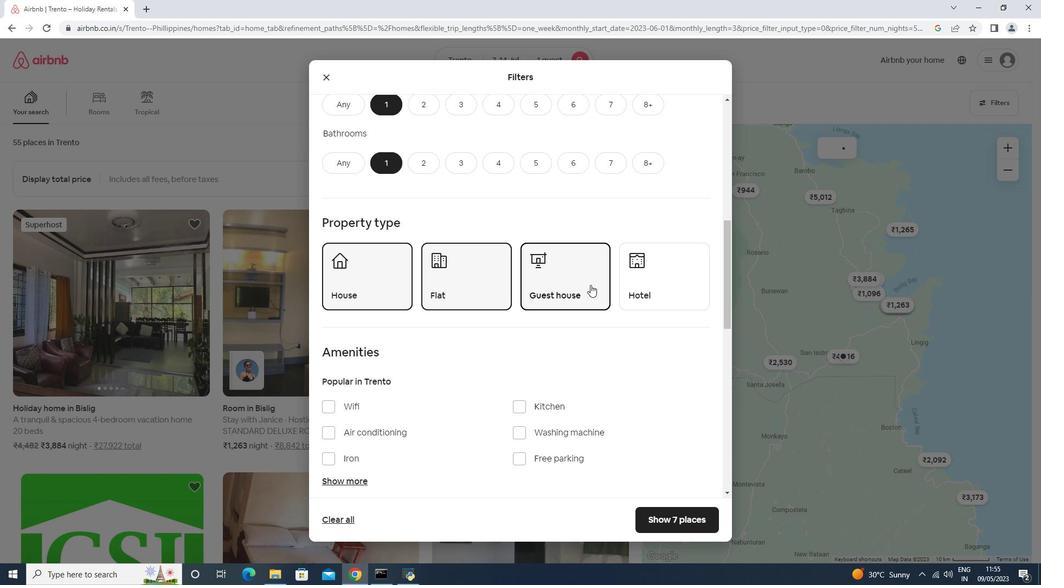 
Action: Mouse scrolled (589, 284) with delta (0, 0)
Screenshot: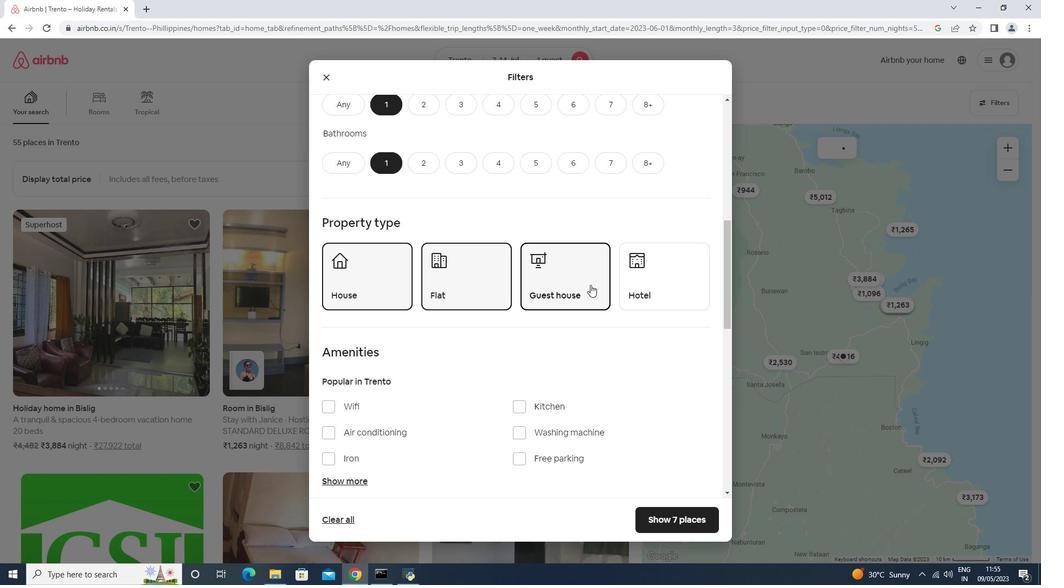 
Action: Mouse scrolled (589, 284) with delta (0, 0)
Screenshot: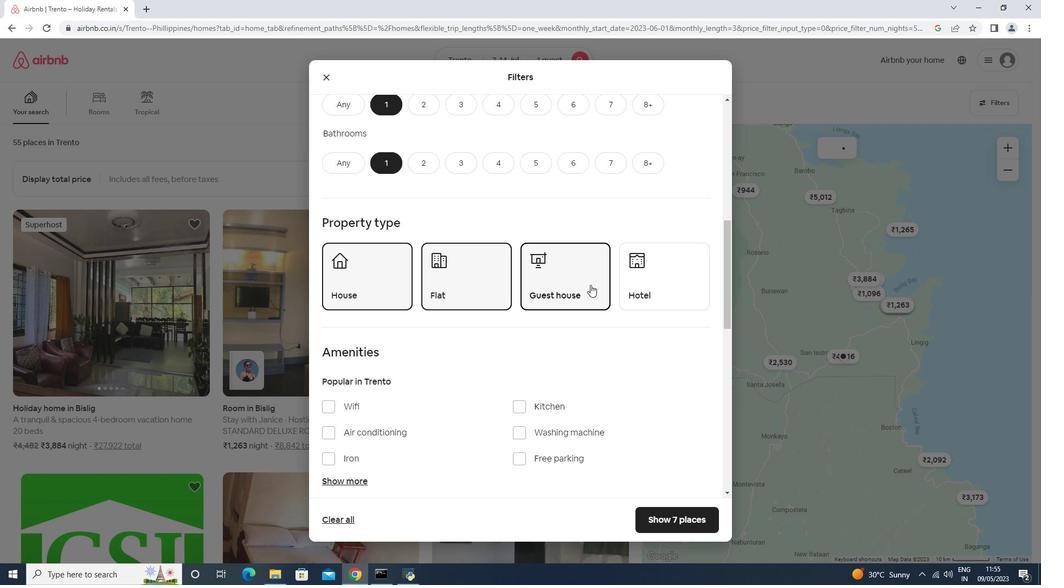 
Action: Mouse scrolled (589, 284) with delta (0, 0)
Screenshot: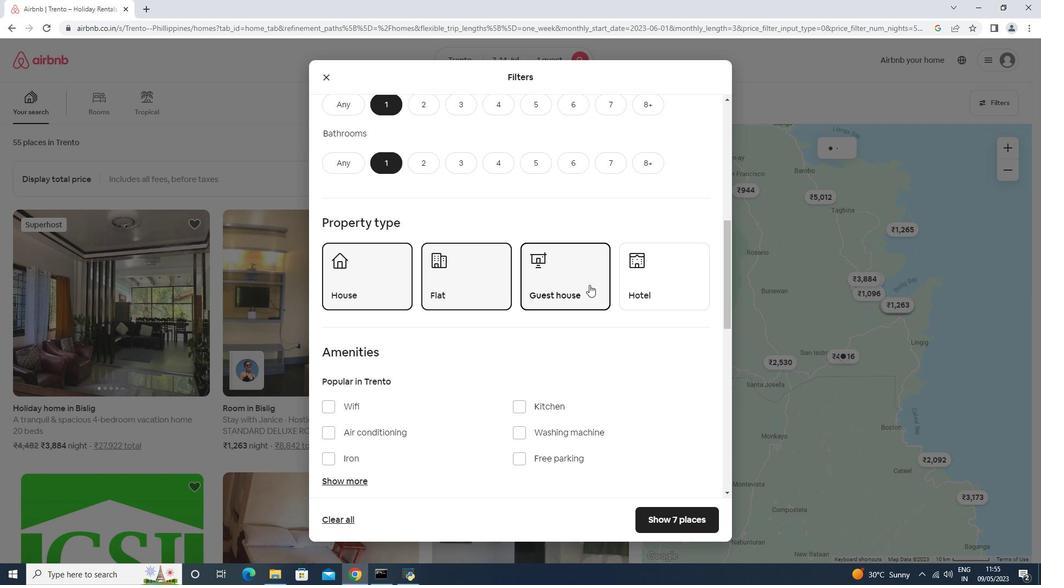 
Action: Mouse moved to (679, 332)
Screenshot: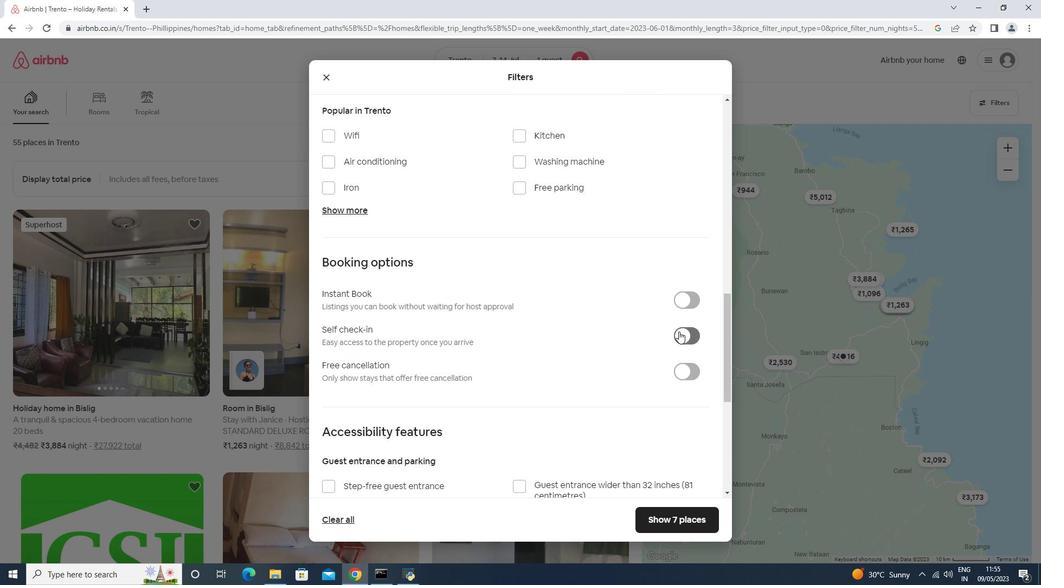 
Action: Mouse pressed left at (679, 332)
Screenshot: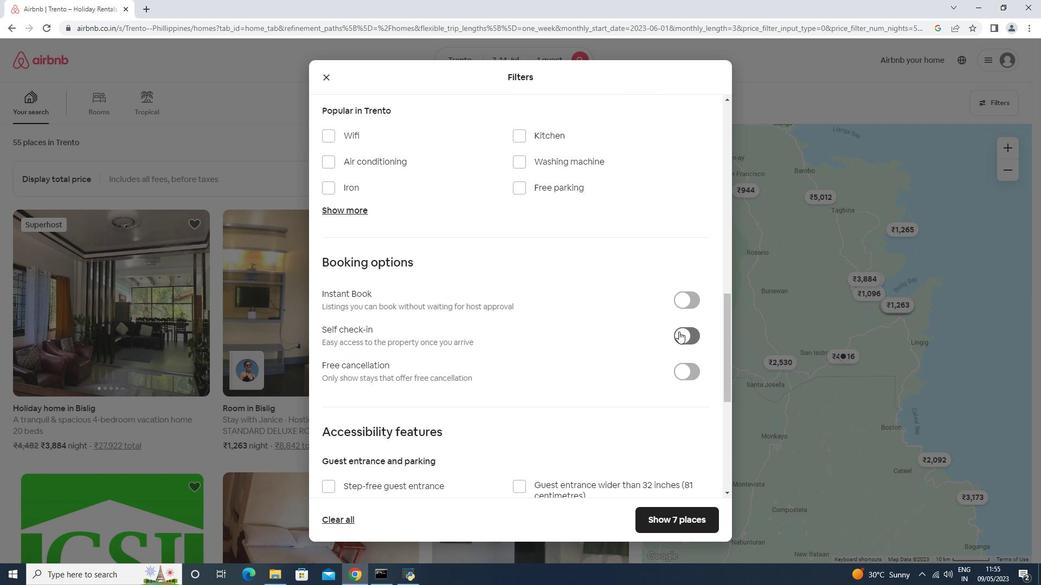 
Action: Mouse moved to (675, 331)
Screenshot: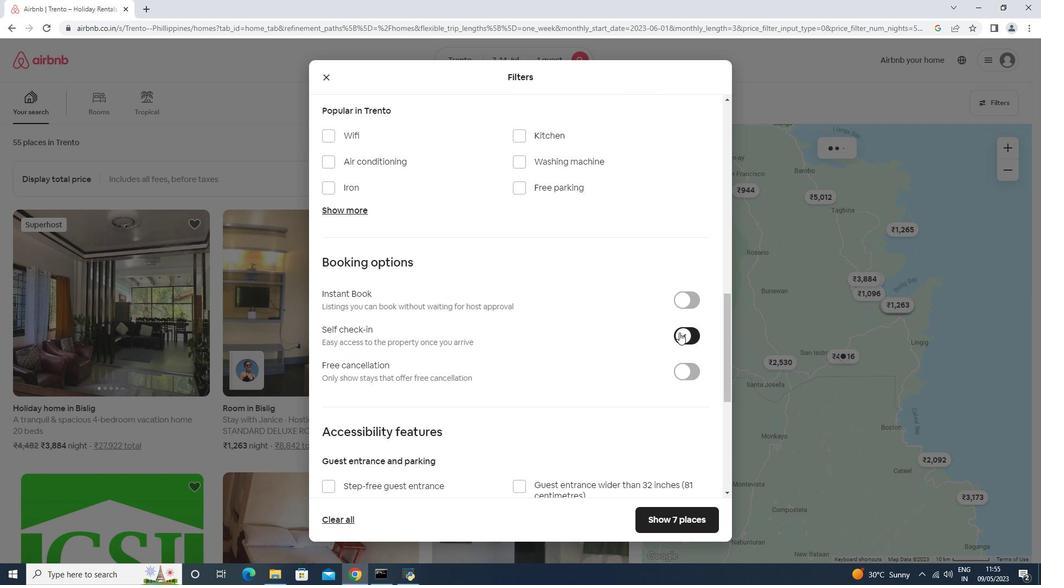
Action: Mouse scrolled (675, 331) with delta (0, 0)
Screenshot: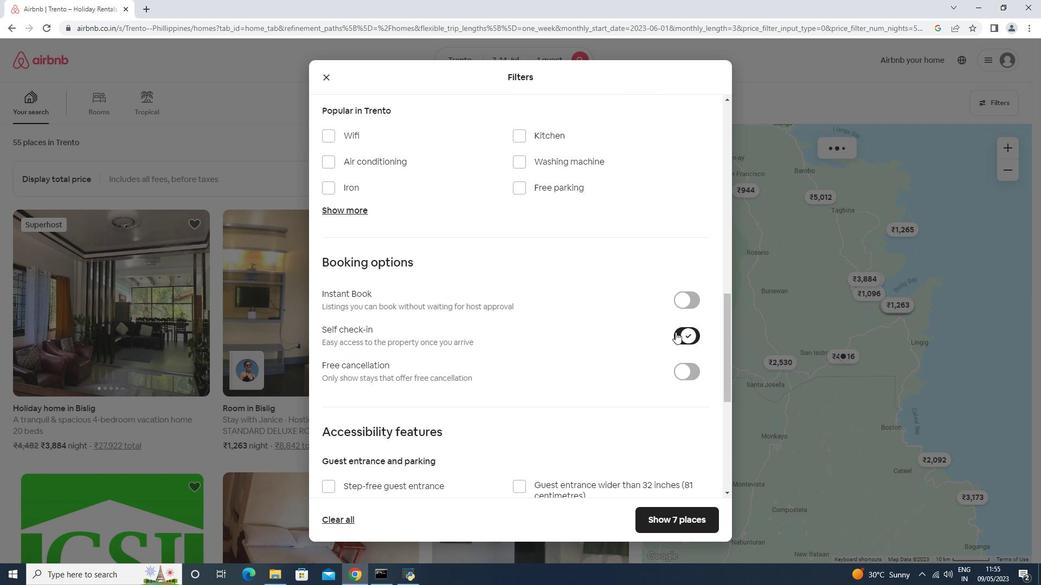 
Action: Mouse scrolled (675, 331) with delta (0, 0)
Screenshot: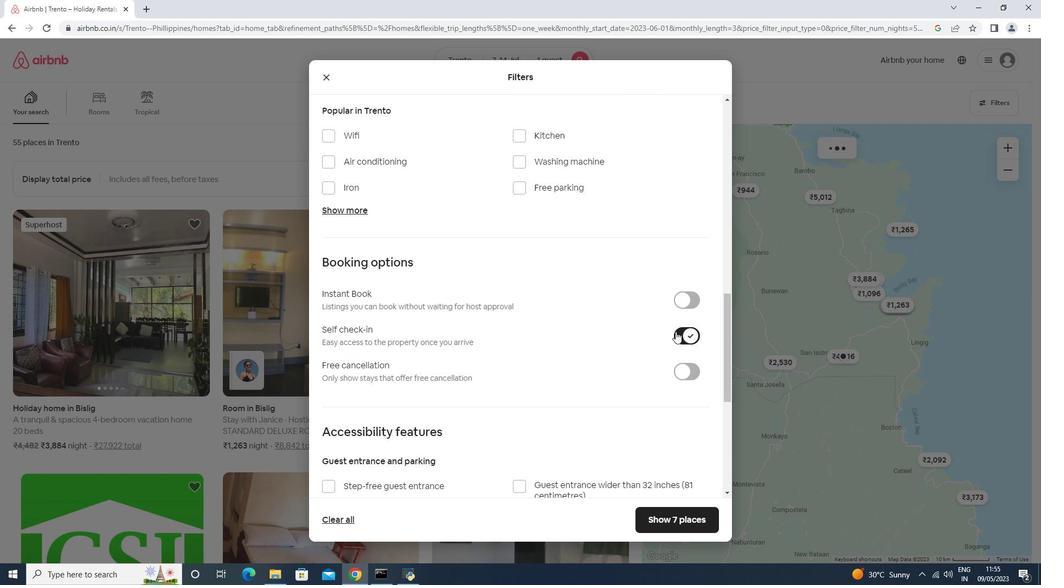 
Action: Mouse scrolled (675, 331) with delta (0, 0)
Screenshot: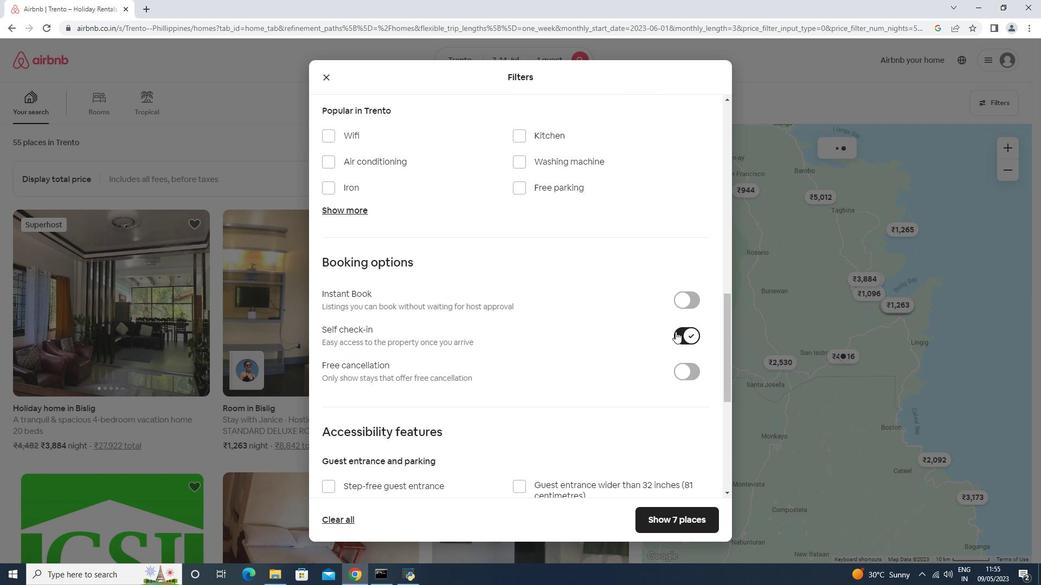 
Action: Mouse scrolled (675, 331) with delta (0, 0)
Screenshot: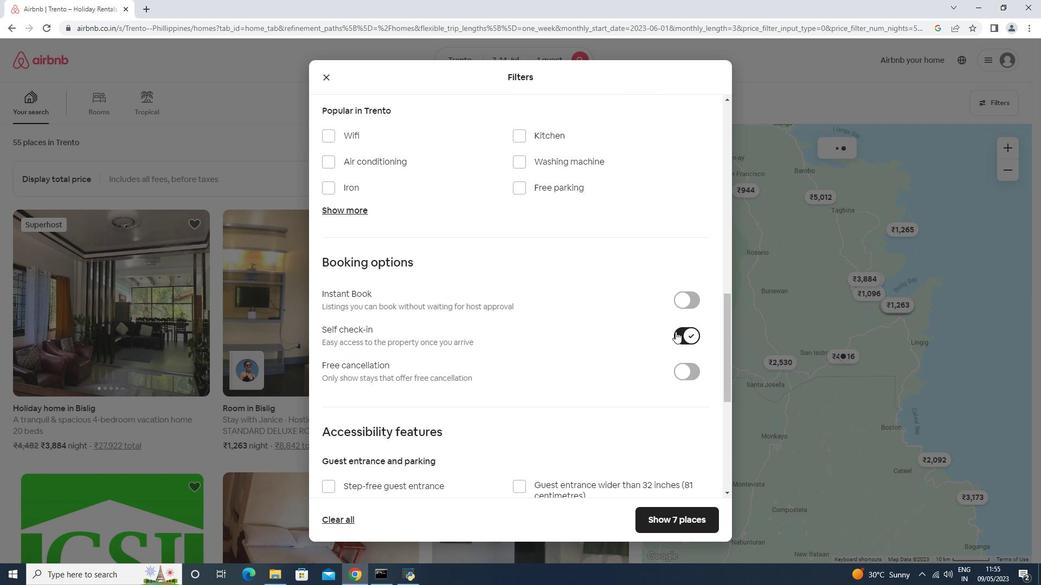 
Action: Mouse scrolled (675, 331) with delta (0, 0)
Screenshot: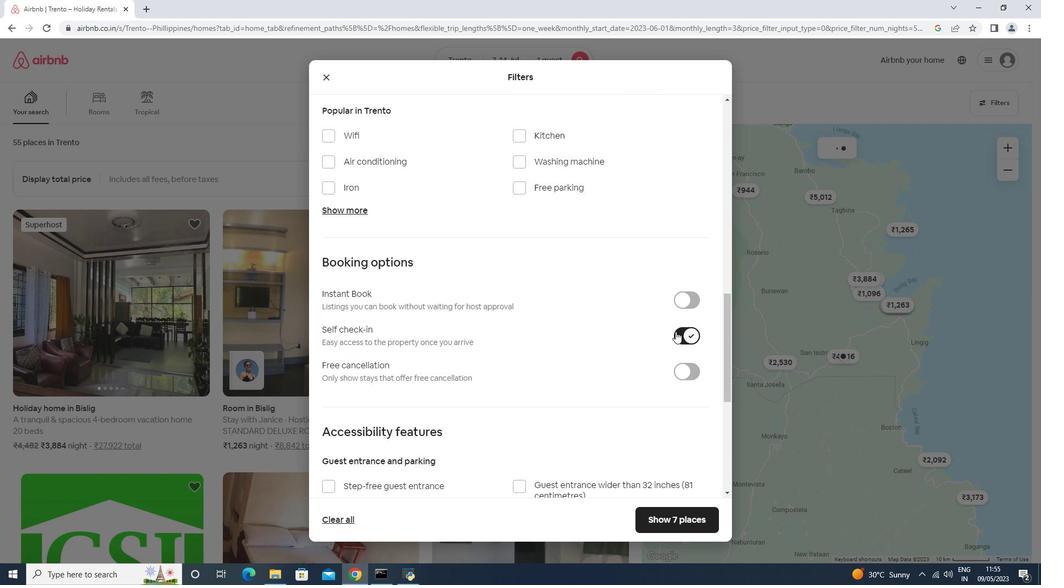 
Action: Mouse scrolled (675, 331) with delta (0, 0)
Screenshot: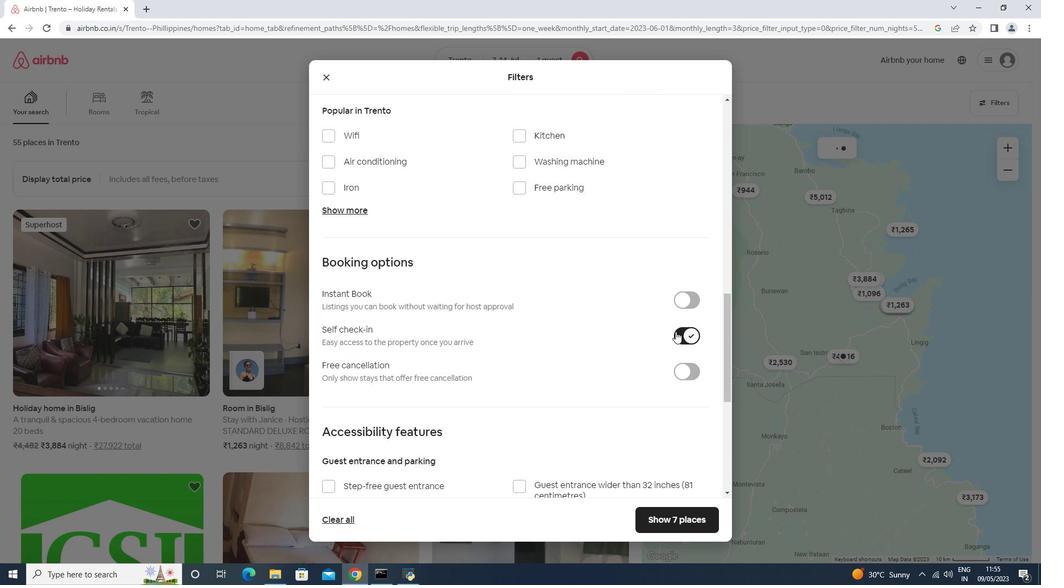 
Action: Mouse scrolled (675, 331) with delta (0, 0)
Screenshot: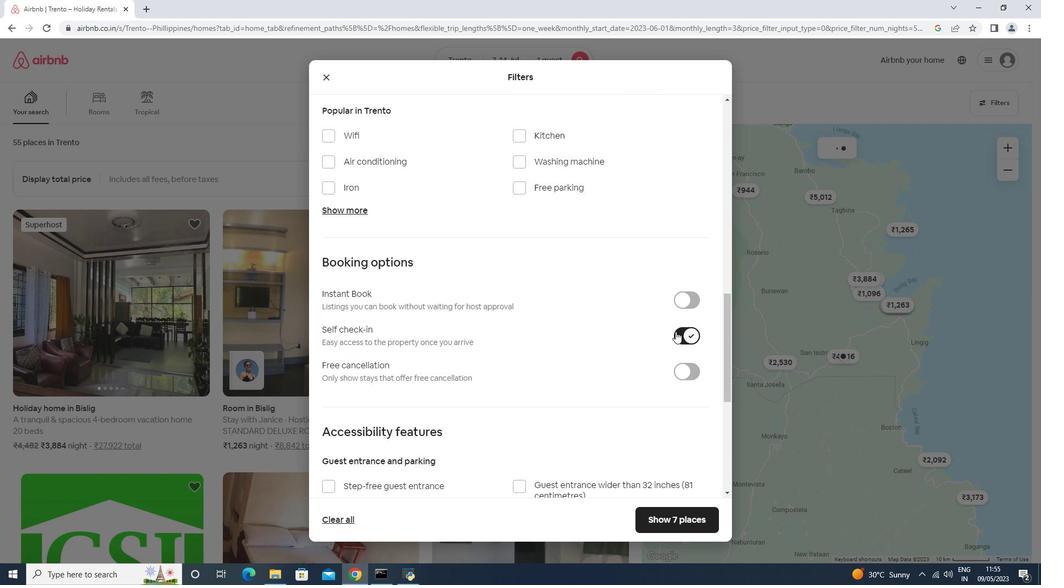 
Action: Mouse moved to (382, 424)
Screenshot: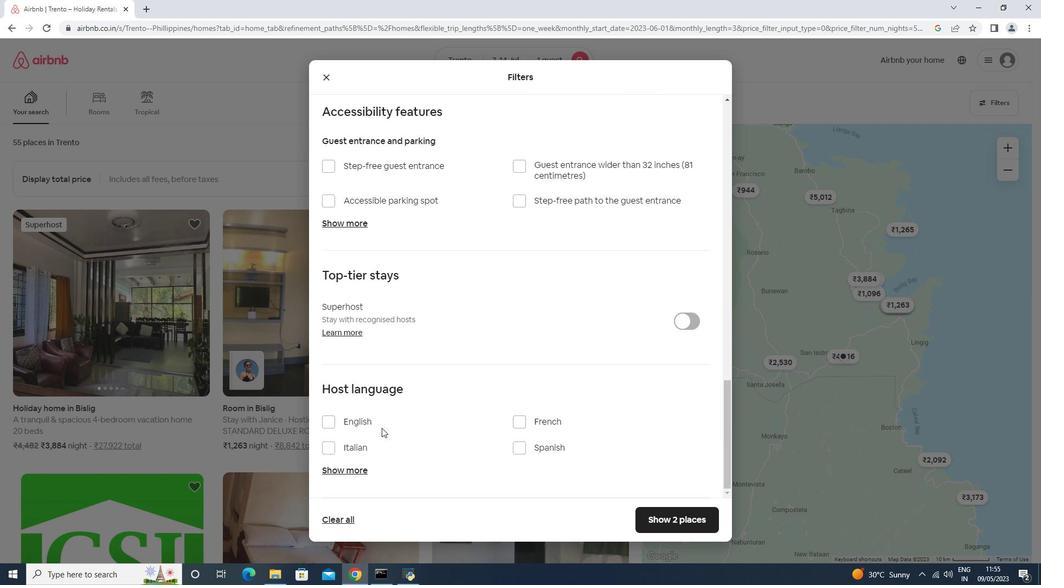 
Action: Mouse pressed left at (382, 424)
Screenshot: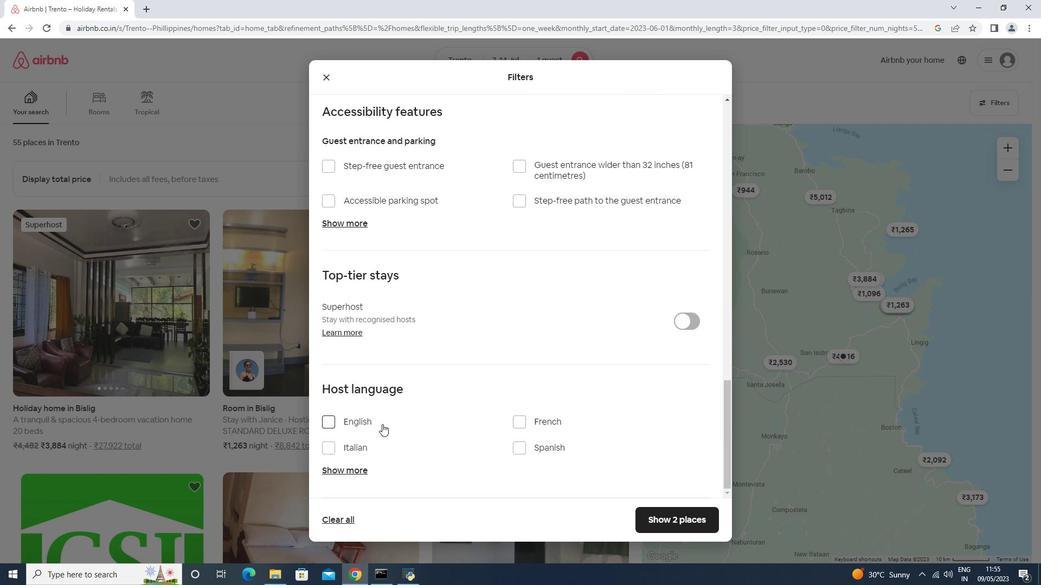 
Action: Mouse moved to (671, 509)
Screenshot: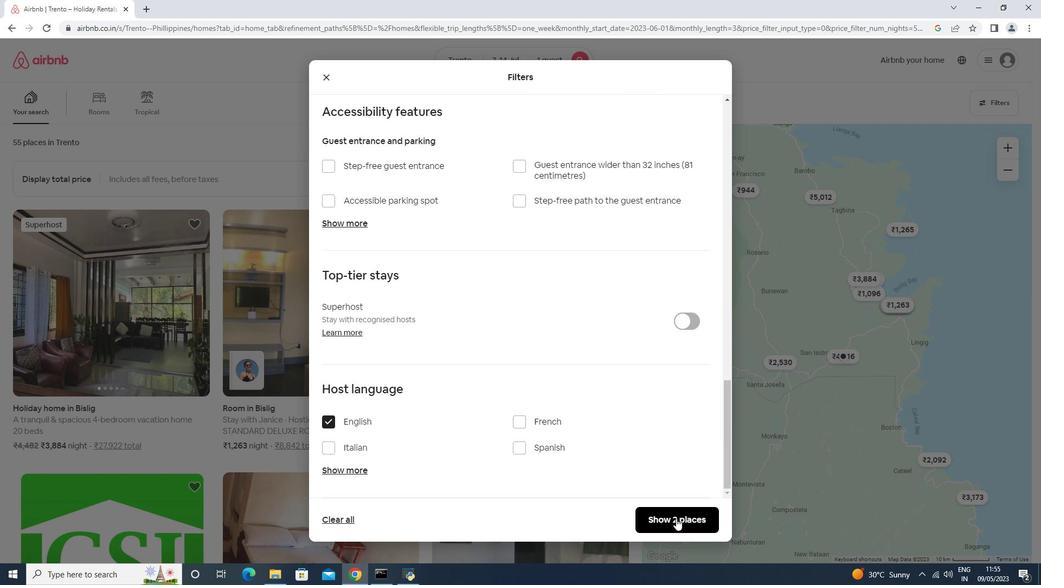 
Action: Mouse pressed left at (671, 509)
Screenshot: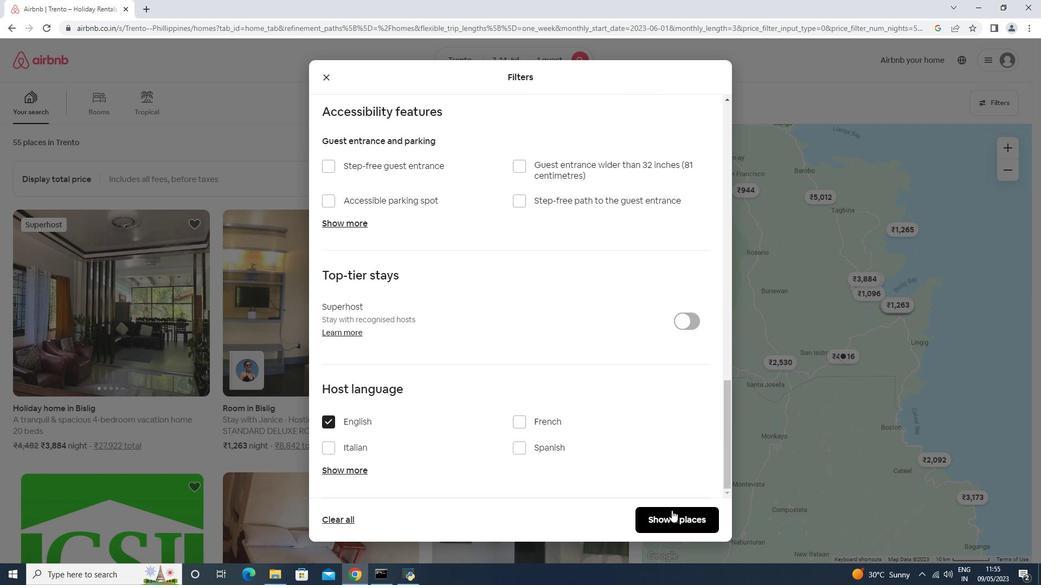 
